 Task: Add Attachment from Trello to Card Card0000000102 in Board Board0000000026 in Workspace WS0000000009 in Trello. Add Cover Blue to Card Card0000000102 in Board Board0000000026 in Workspace WS0000000009 in Trello. Add "Copy Card To …" Button titled Button0000000102 to "bottom" of the list "To Do" to Card Card0000000102 in Board Board0000000026 in Workspace WS0000000009 in Trello. Add Description DS0000000102 to Card Card0000000102 in Board Board0000000026 in Workspace WS0000000009 in Trello. Add Comment CM0000000102 to Card Card0000000102 in Board Board0000000026 in Workspace WS0000000009 in Trello
Action: Mouse moved to (401, 401)
Screenshot: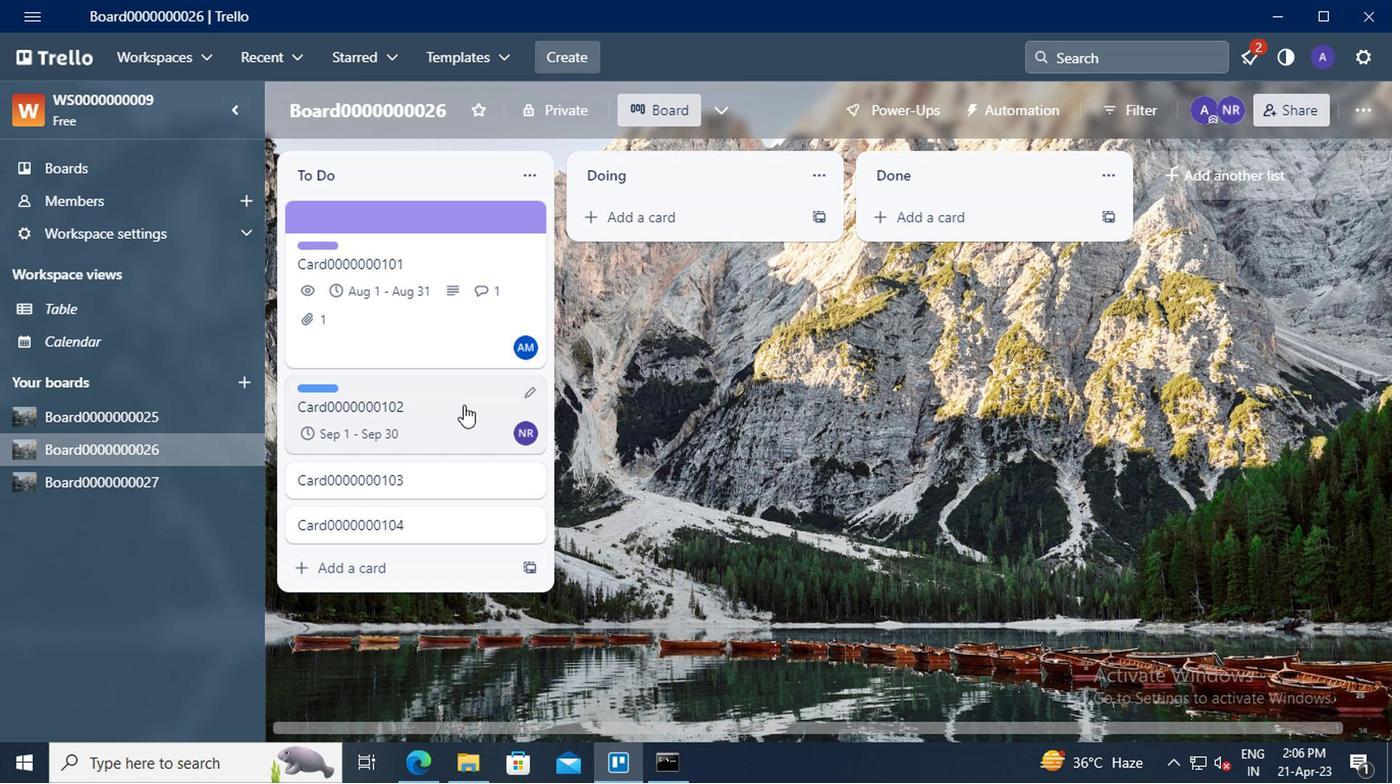 
Action: Mouse pressed left at (401, 401)
Screenshot: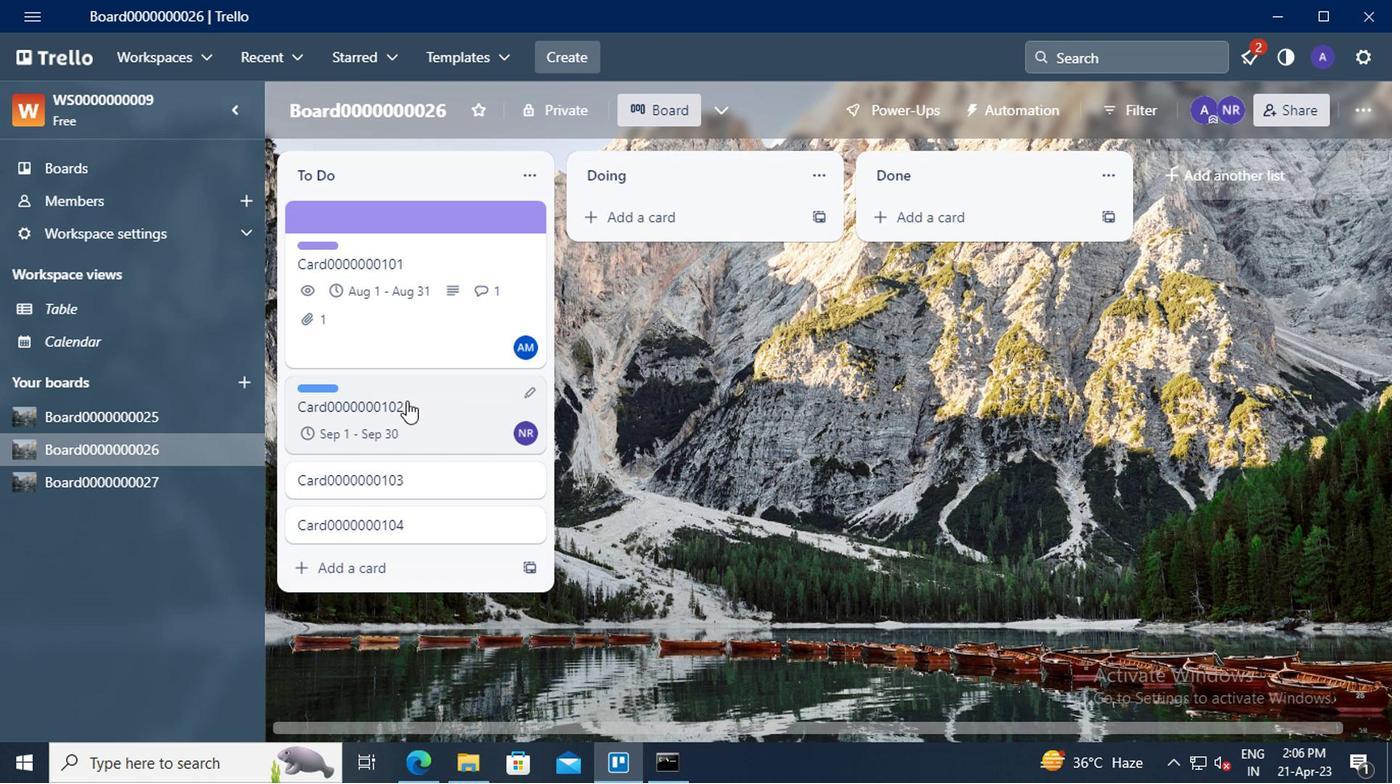 
Action: Mouse moved to (938, 430)
Screenshot: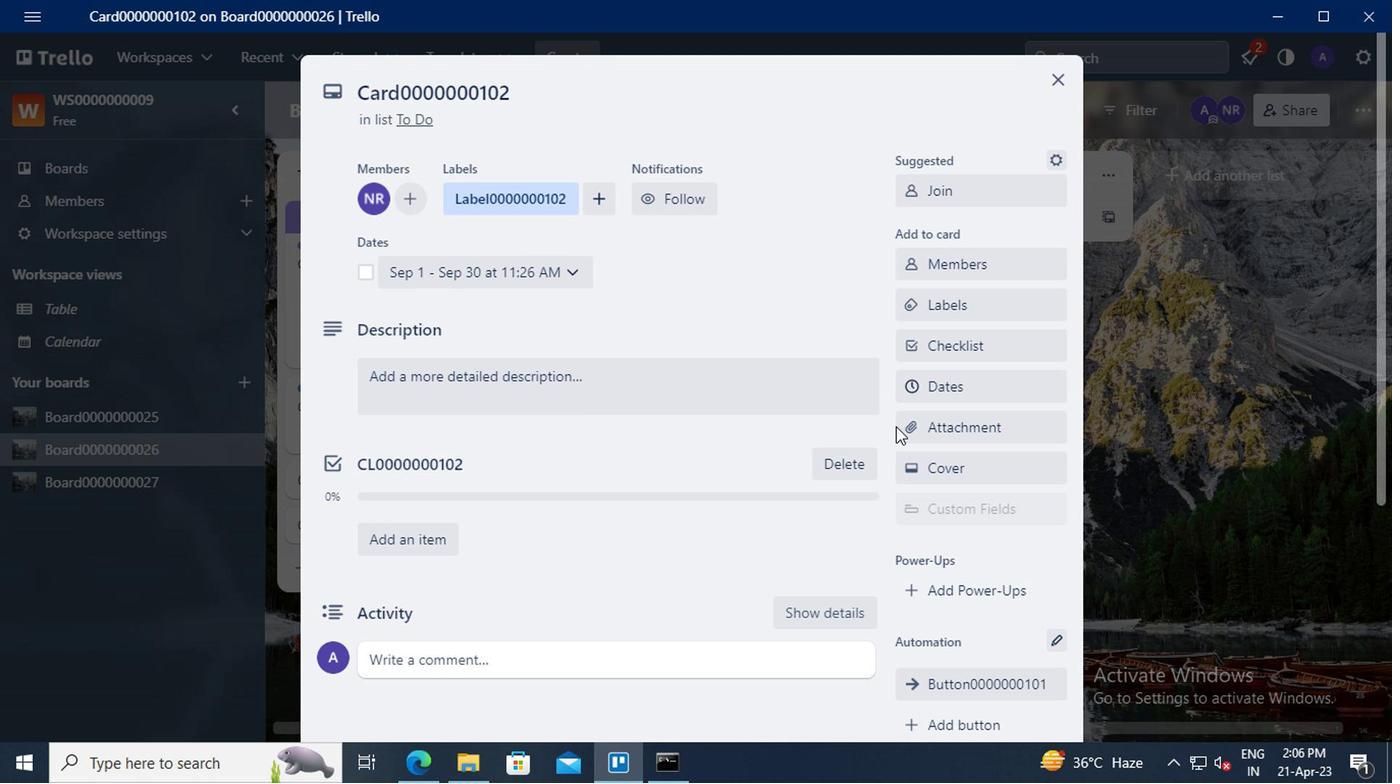 
Action: Mouse pressed left at (938, 430)
Screenshot: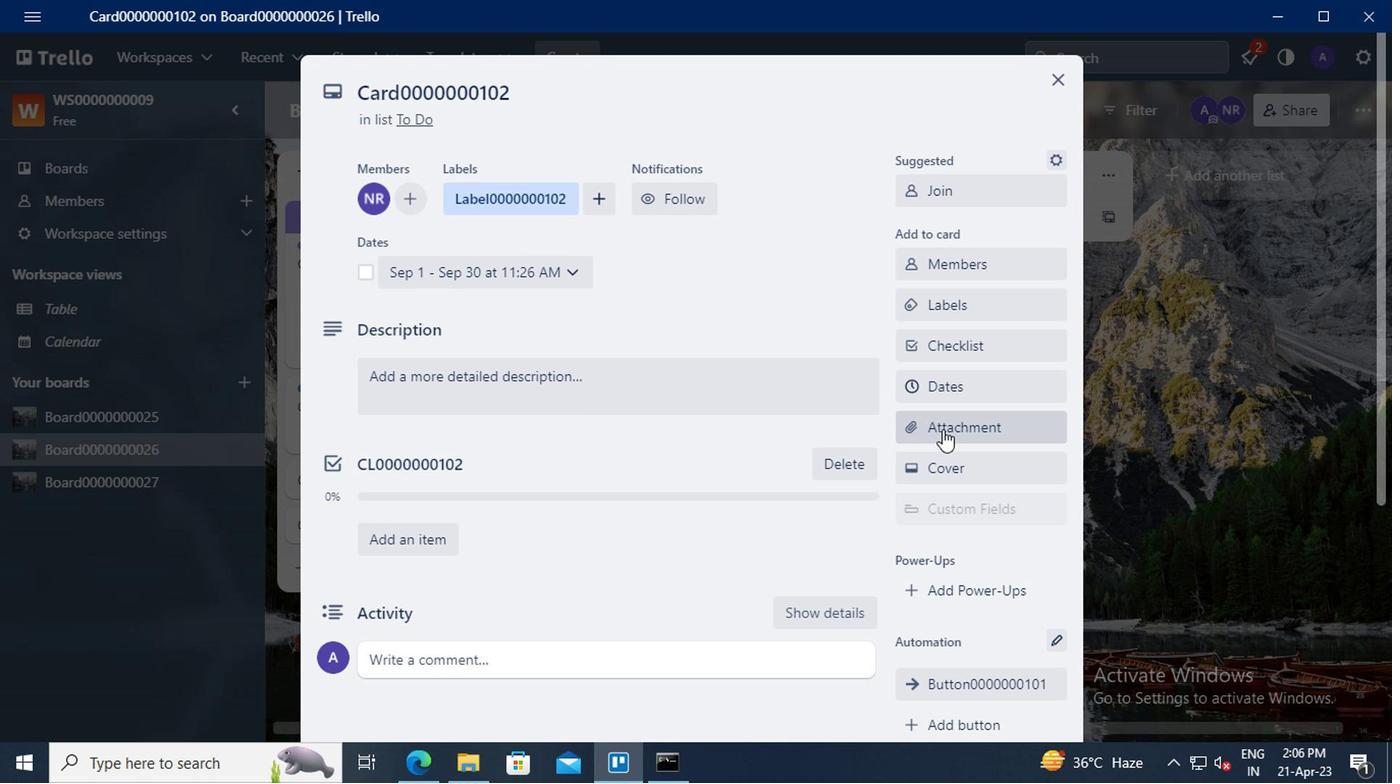 
Action: Mouse moved to (946, 216)
Screenshot: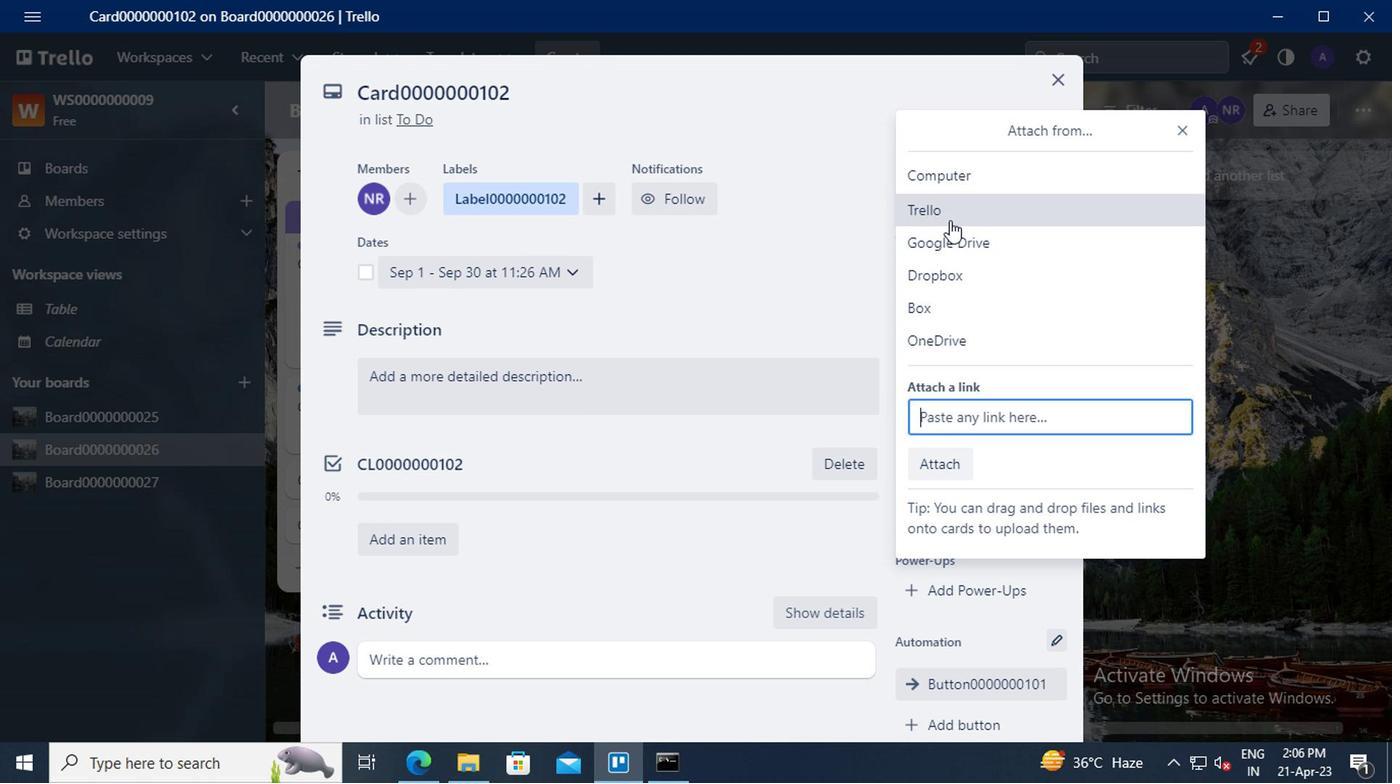 
Action: Mouse pressed left at (946, 216)
Screenshot: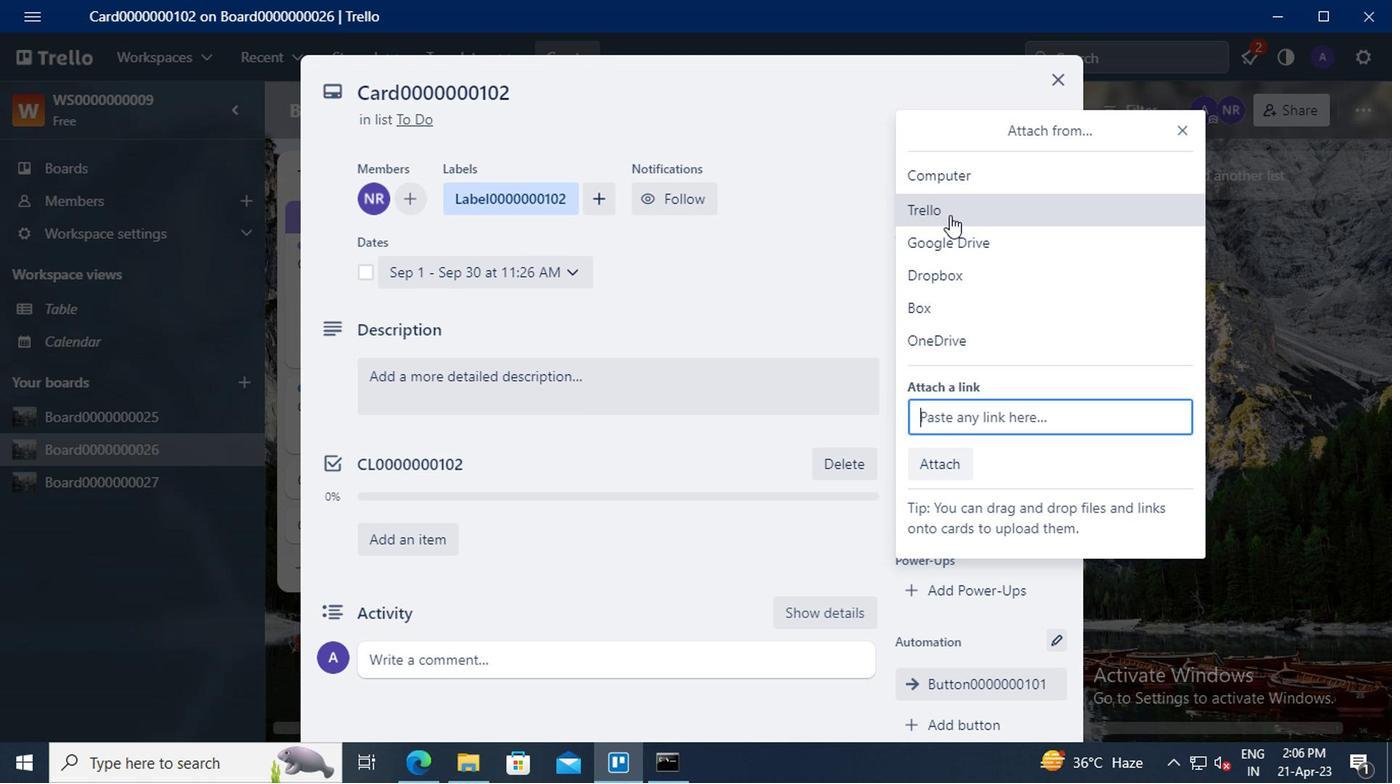 
Action: Mouse moved to (956, 261)
Screenshot: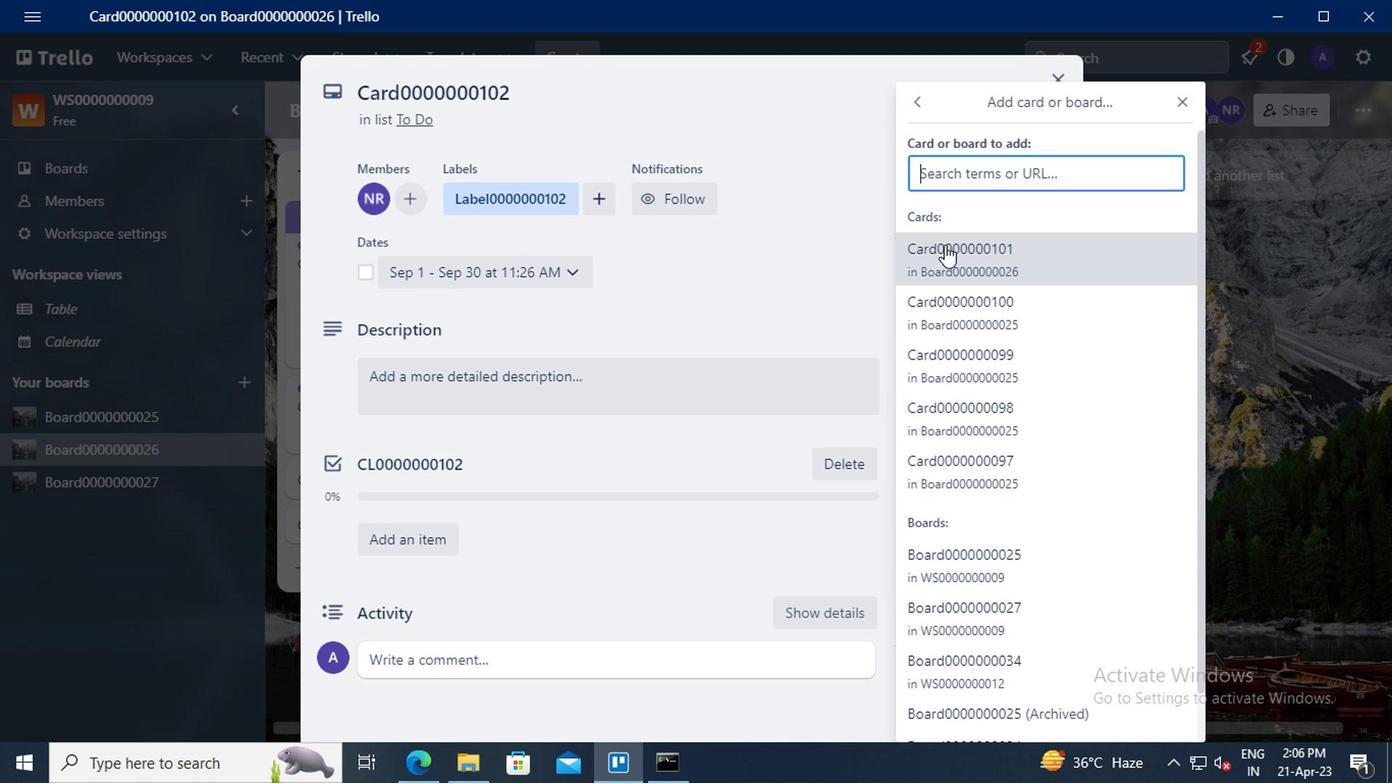 
Action: Mouse pressed left at (956, 261)
Screenshot: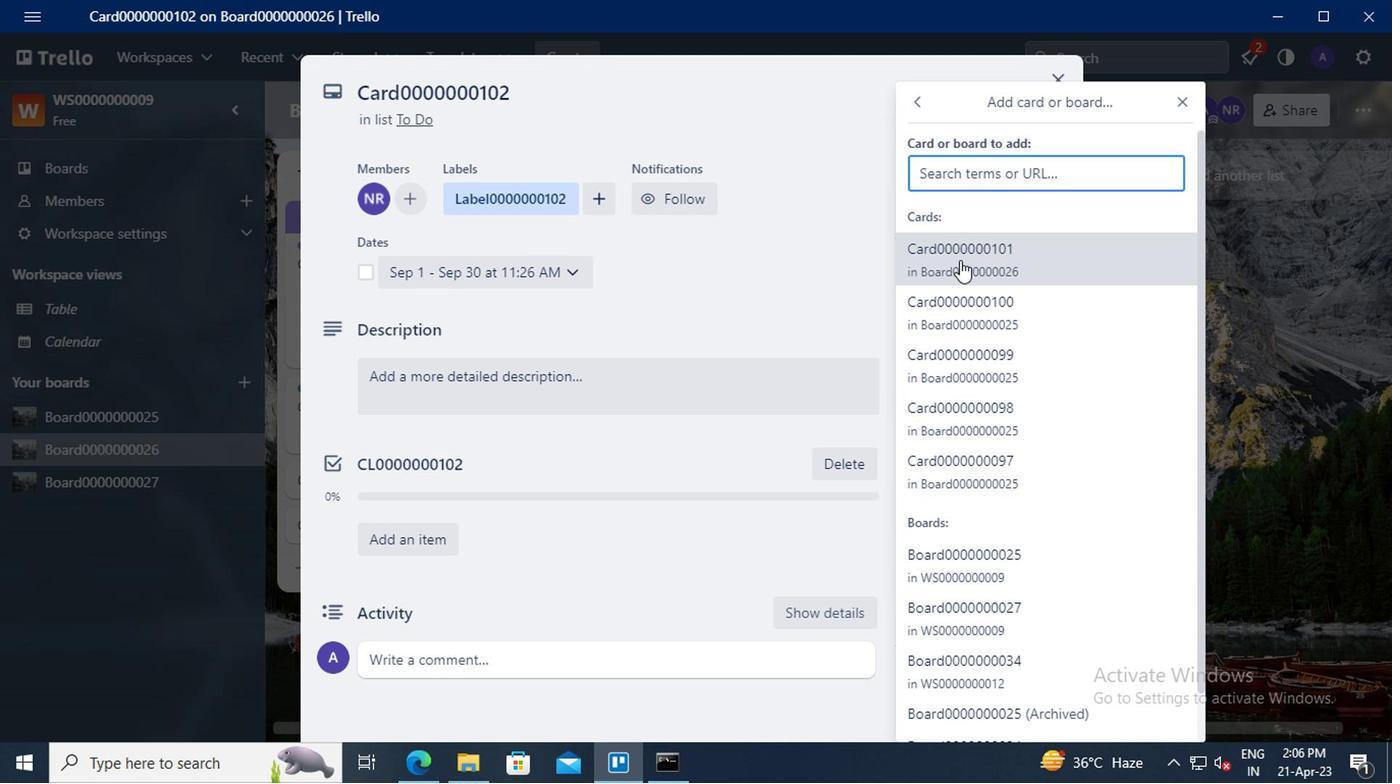 
Action: Mouse moved to (959, 468)
Screenshot: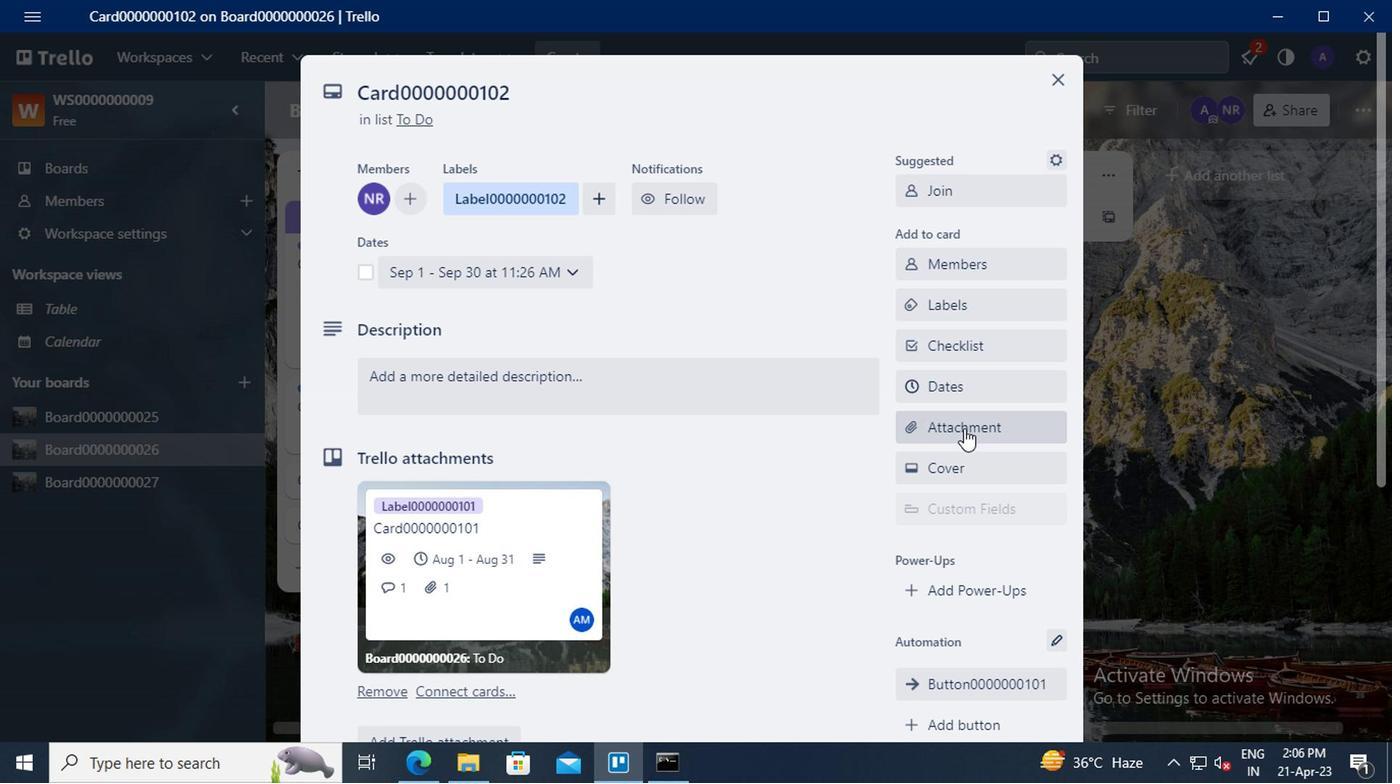 
Action: Mouse pressed left at (959, 468)
Screenshot: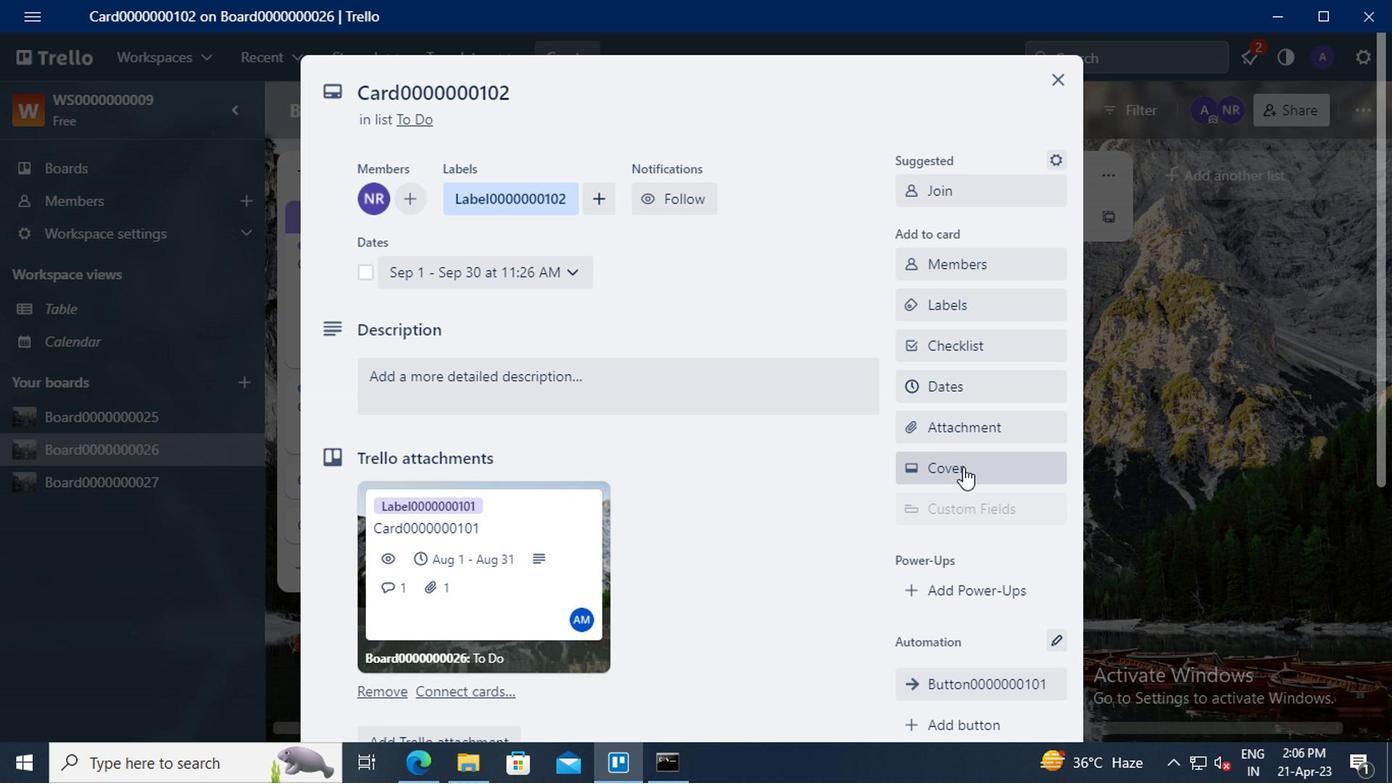 
Action: Mouse moved to (936, 388)
Screenshot: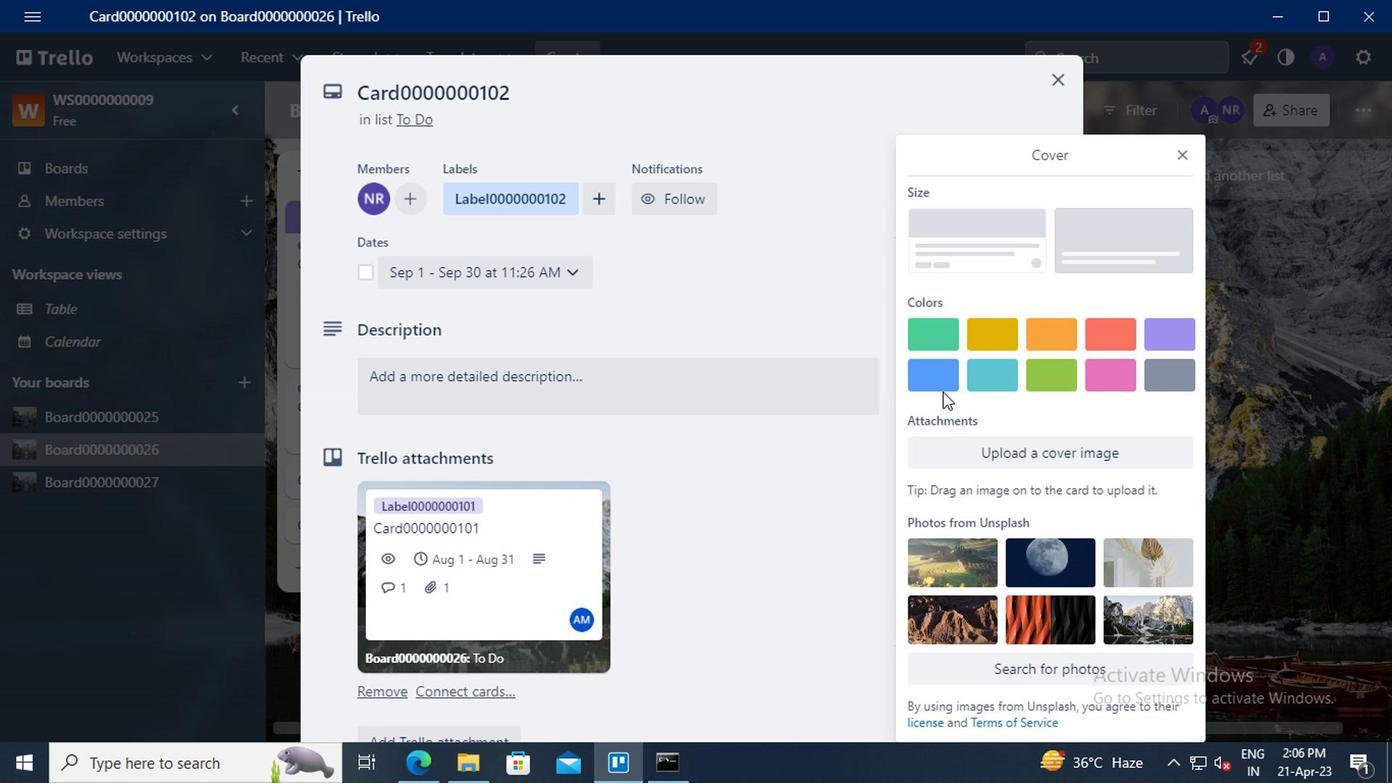 
Action: Mouse pressed left at (936, 388)
Screenshot: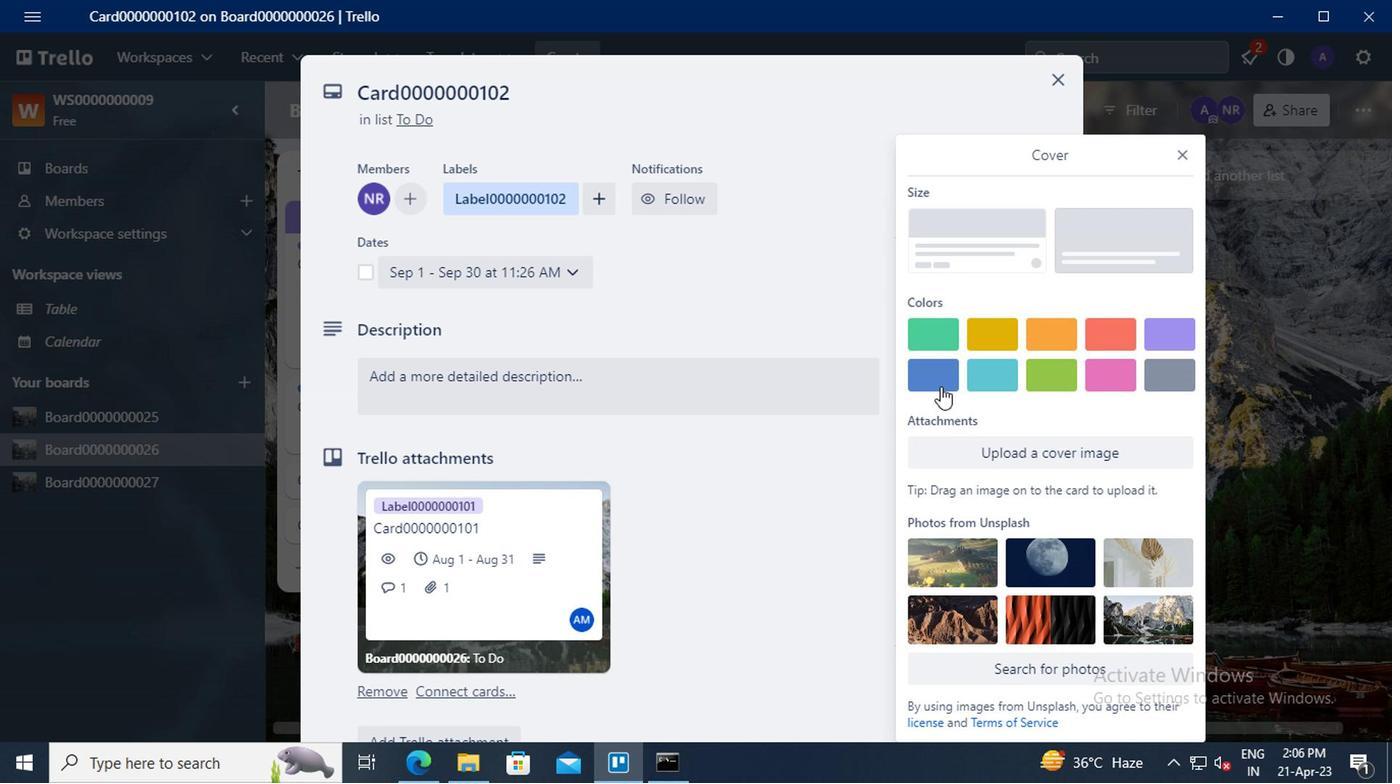 
Action: Mouse moved to (1179, 118)
Screenshot: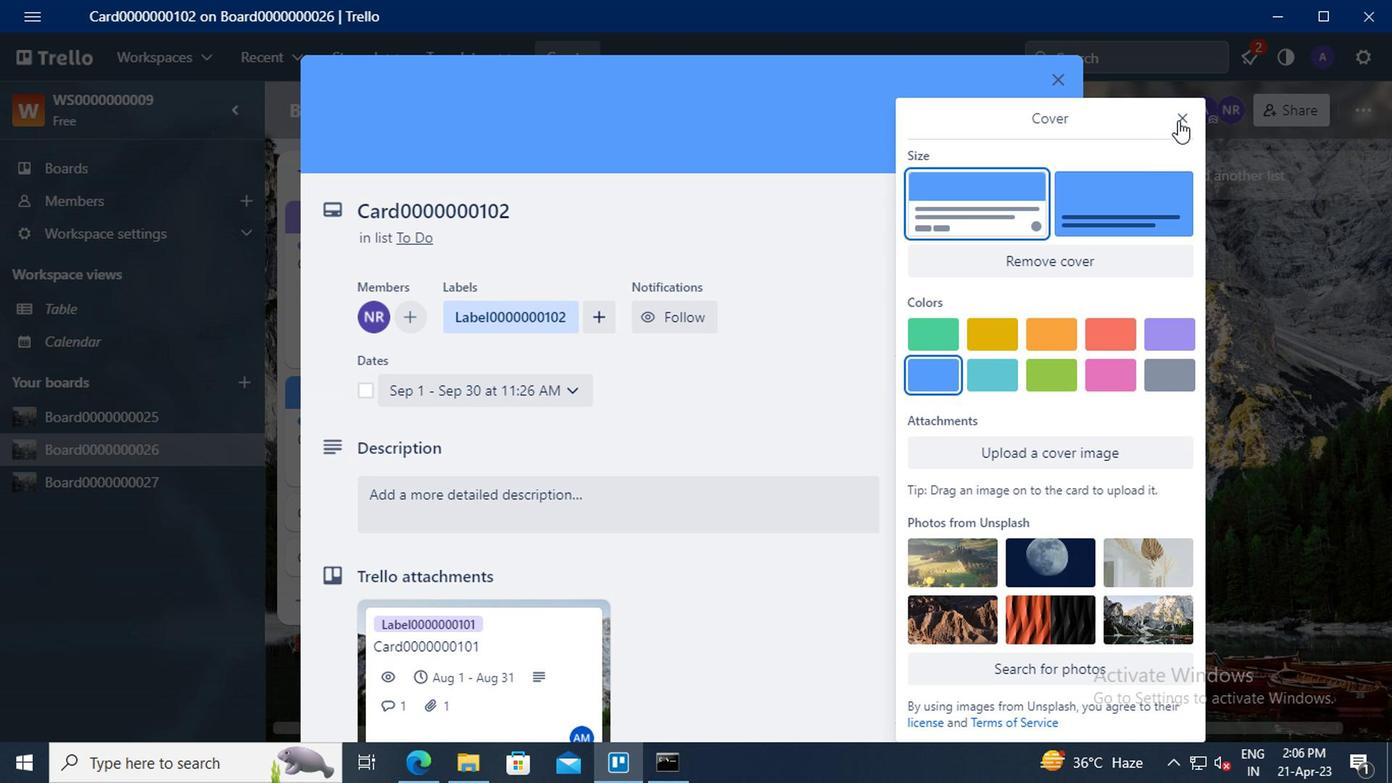 
Action: Mouse pressed left at (1179, 118)
Screenshot: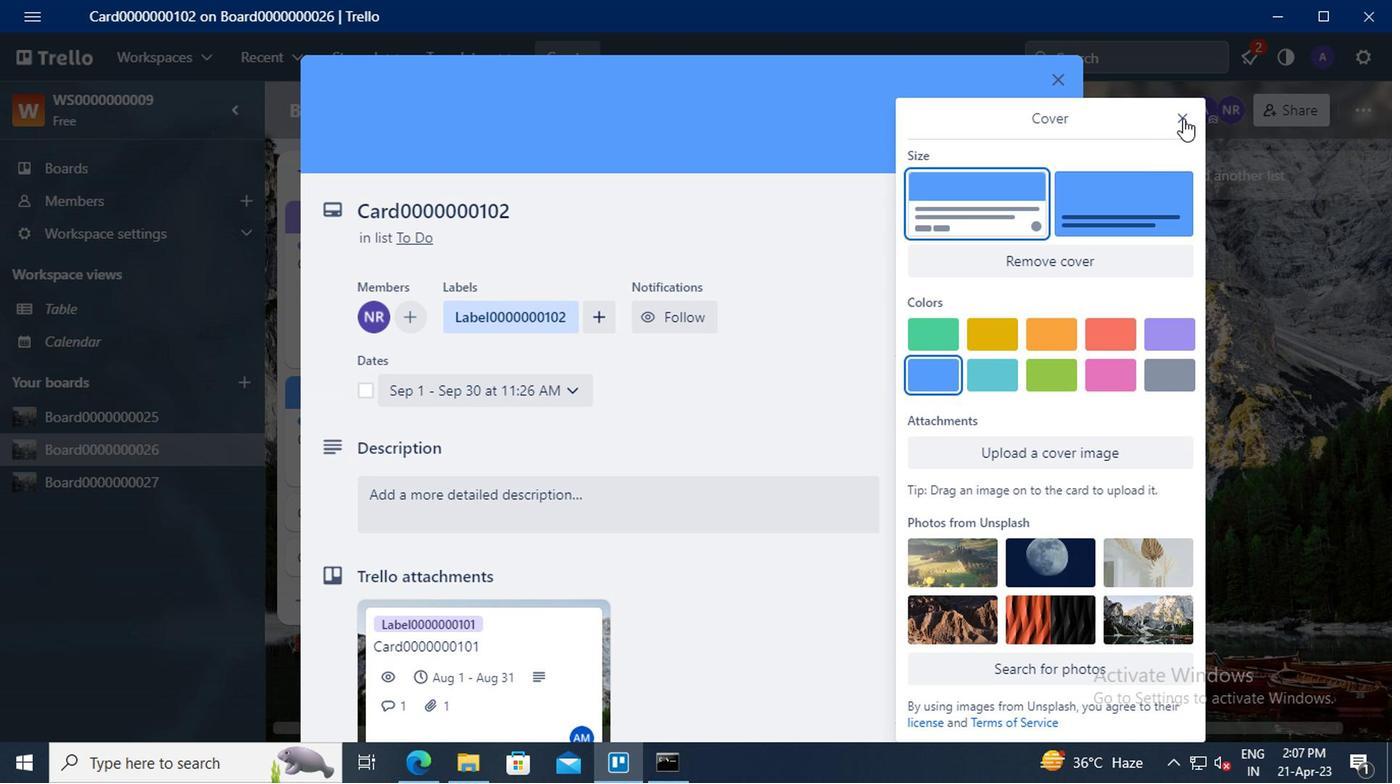 
Action: Mouse moved to (985, 314)
Screenshot: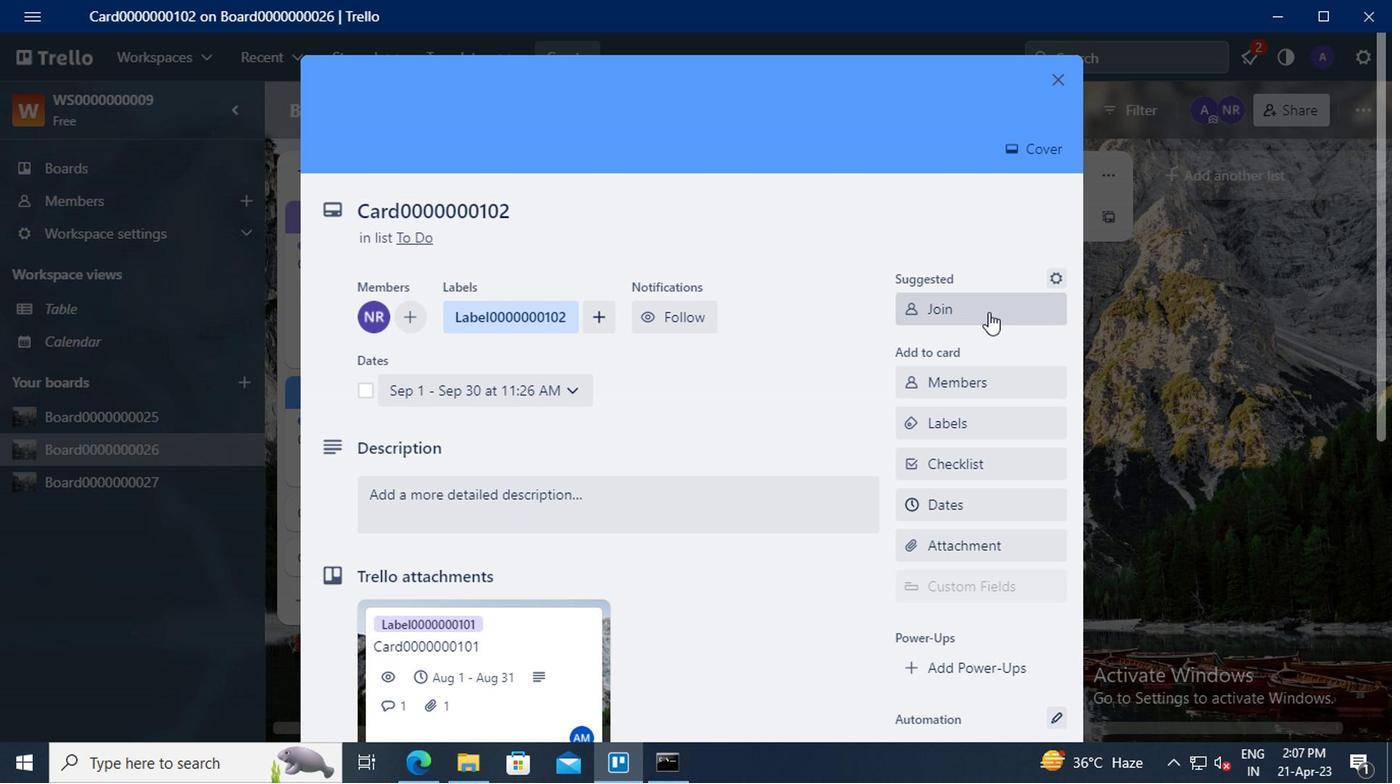
Action: Mouse scrolled (985, 313) with delta (0, 0)
Screenshot: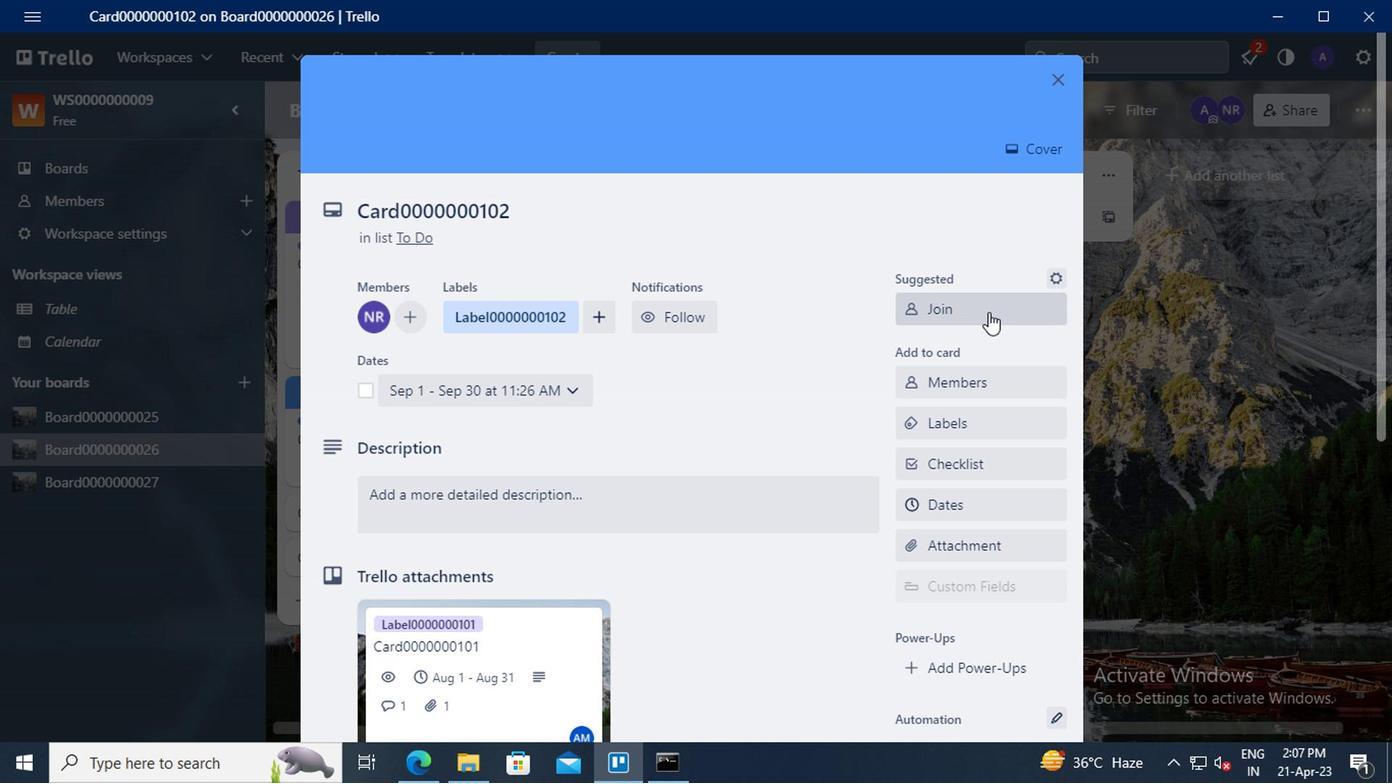 
Action: Mouse scrolled (985, 313) with delta (0, 0)
Screenshot: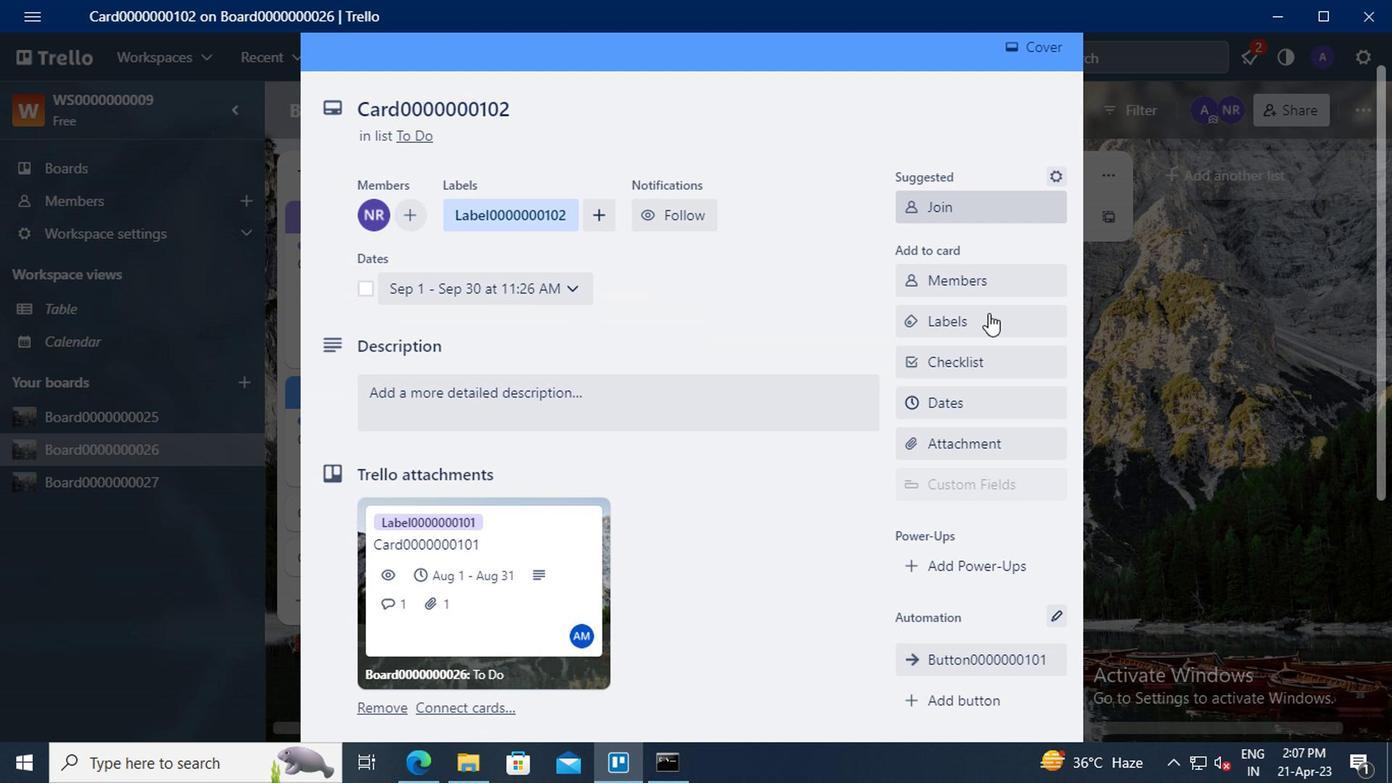
Action: Mouse scrolled (985, 313) with delta (0, 0)
Screenshot: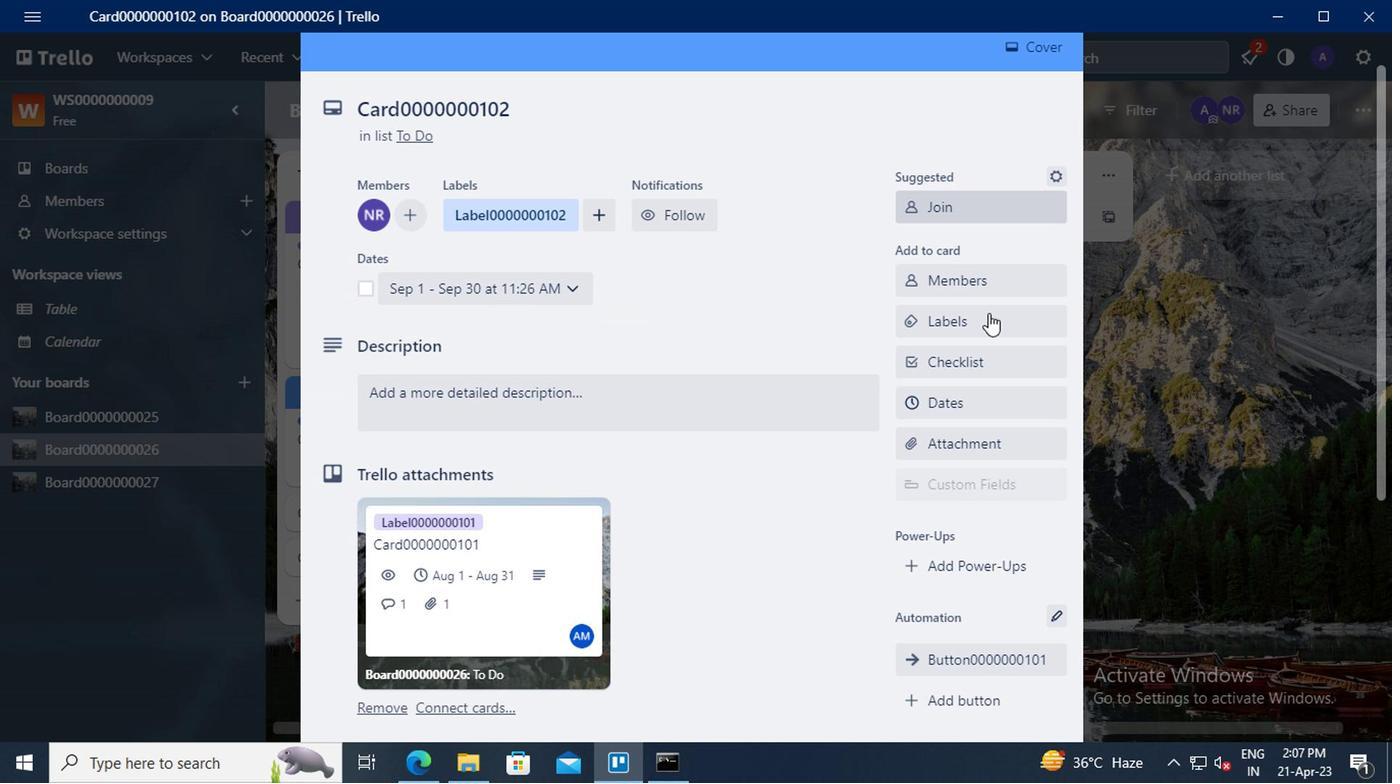 
Action: Mouse moved to (963, 498)
Screenshot: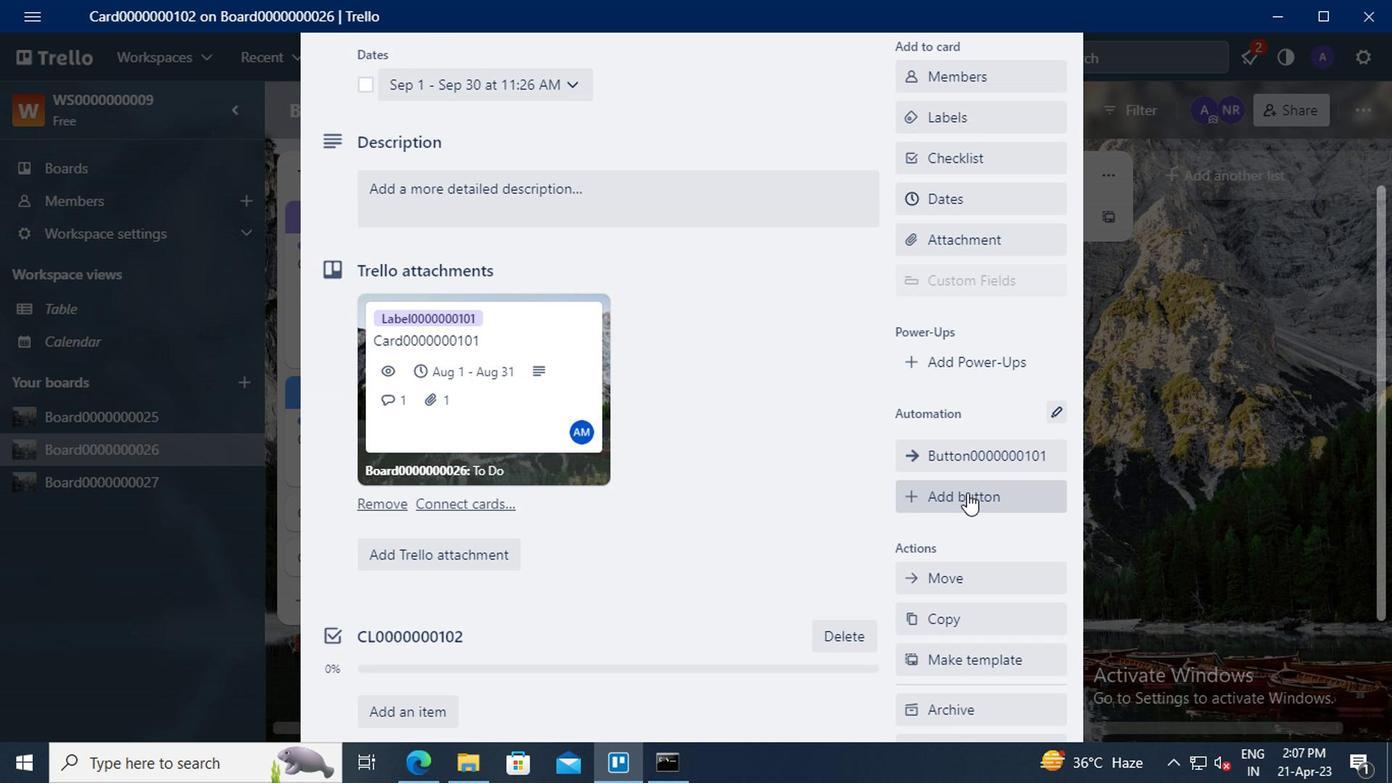 
Action: Mouse pressed left at (963, 498)
Screenshot: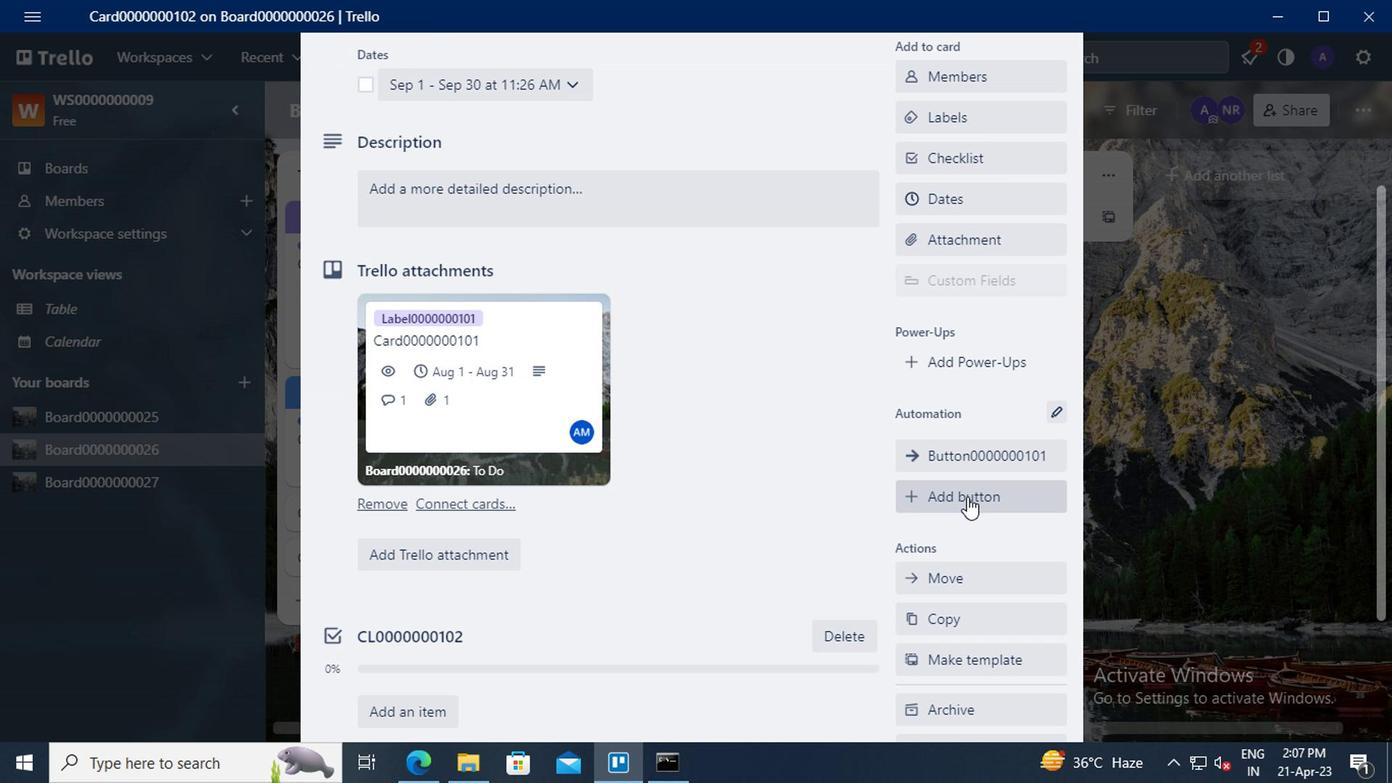 
Action: Mouse moved to (974, 241)
Screenshot: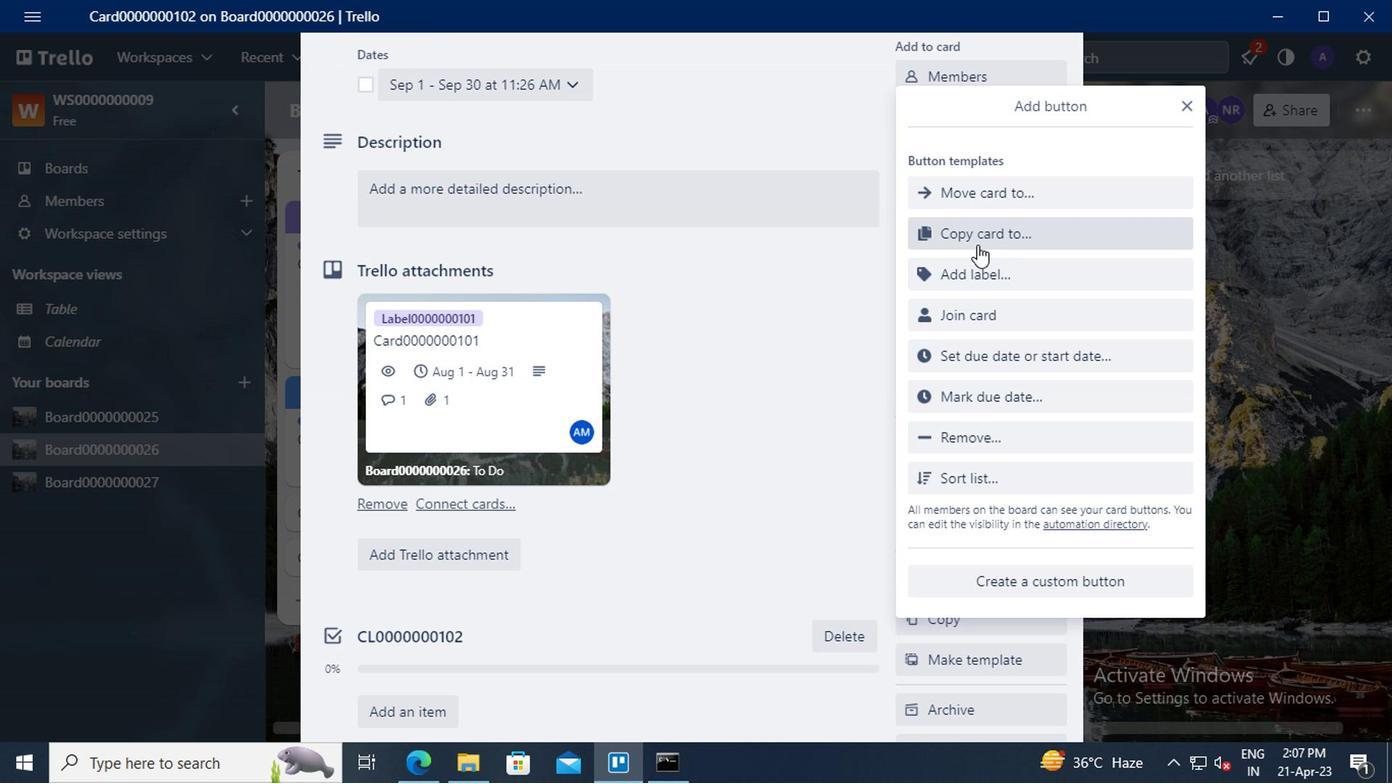 
Action: Mouse pressed left at (974, 241)
Screenshot: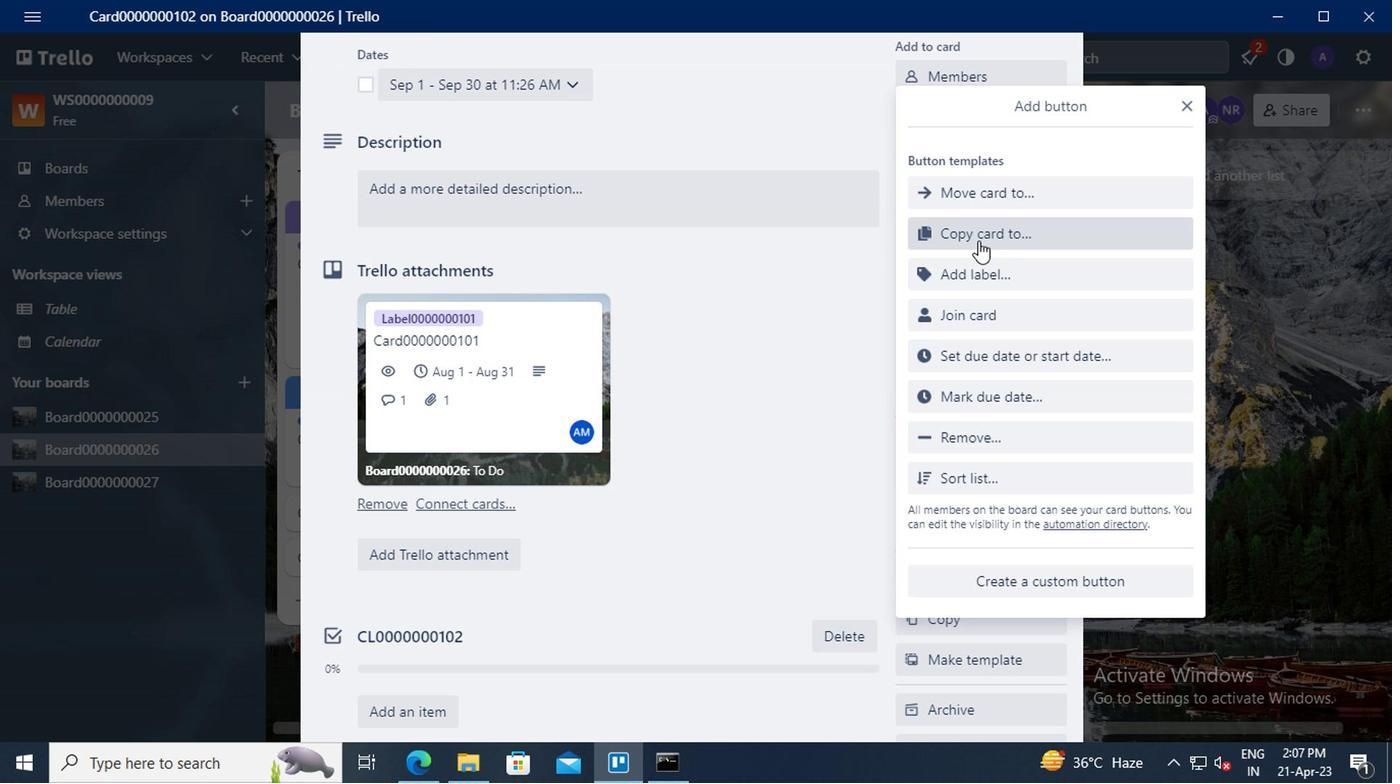 
Action: Mouse moved to (986, 195)
Screenshot: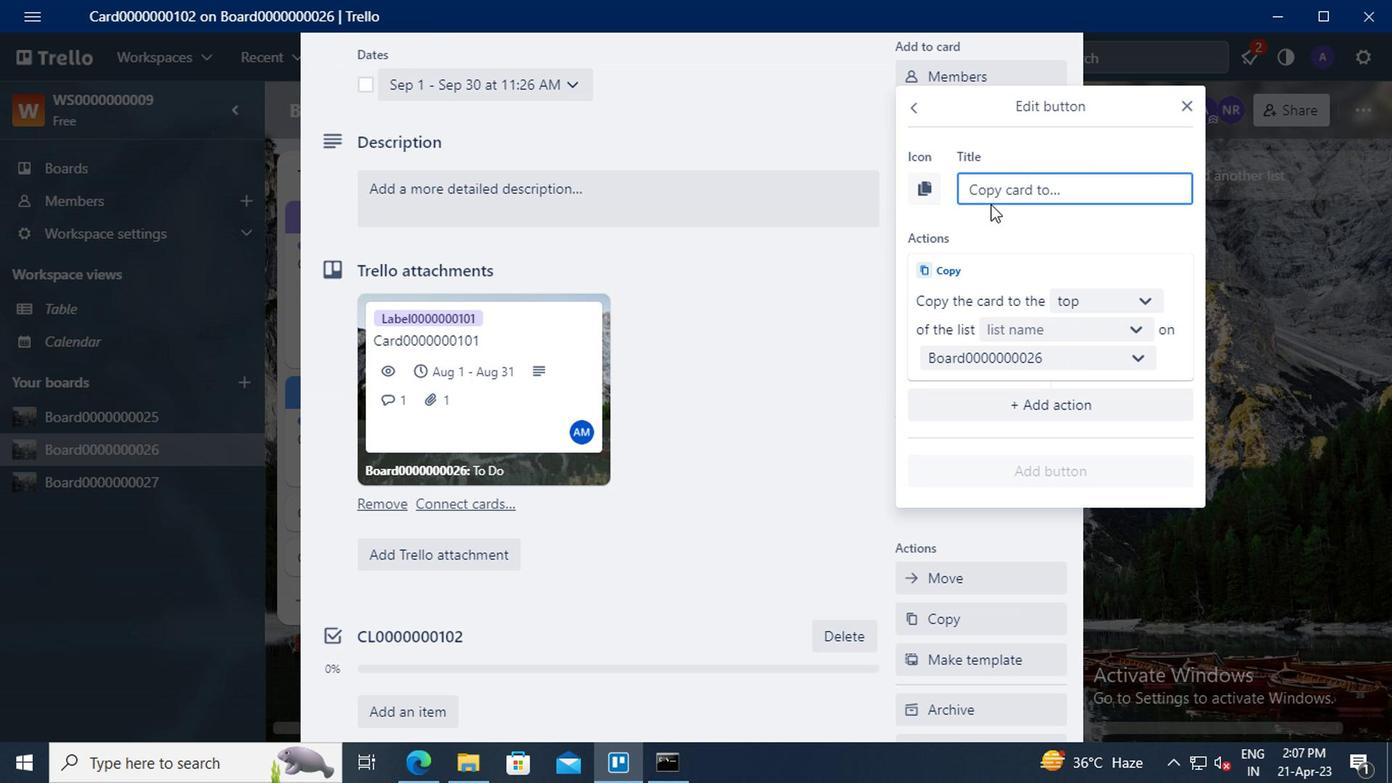 
Action: Mouse pressed left at (986, 195)
Screenshot: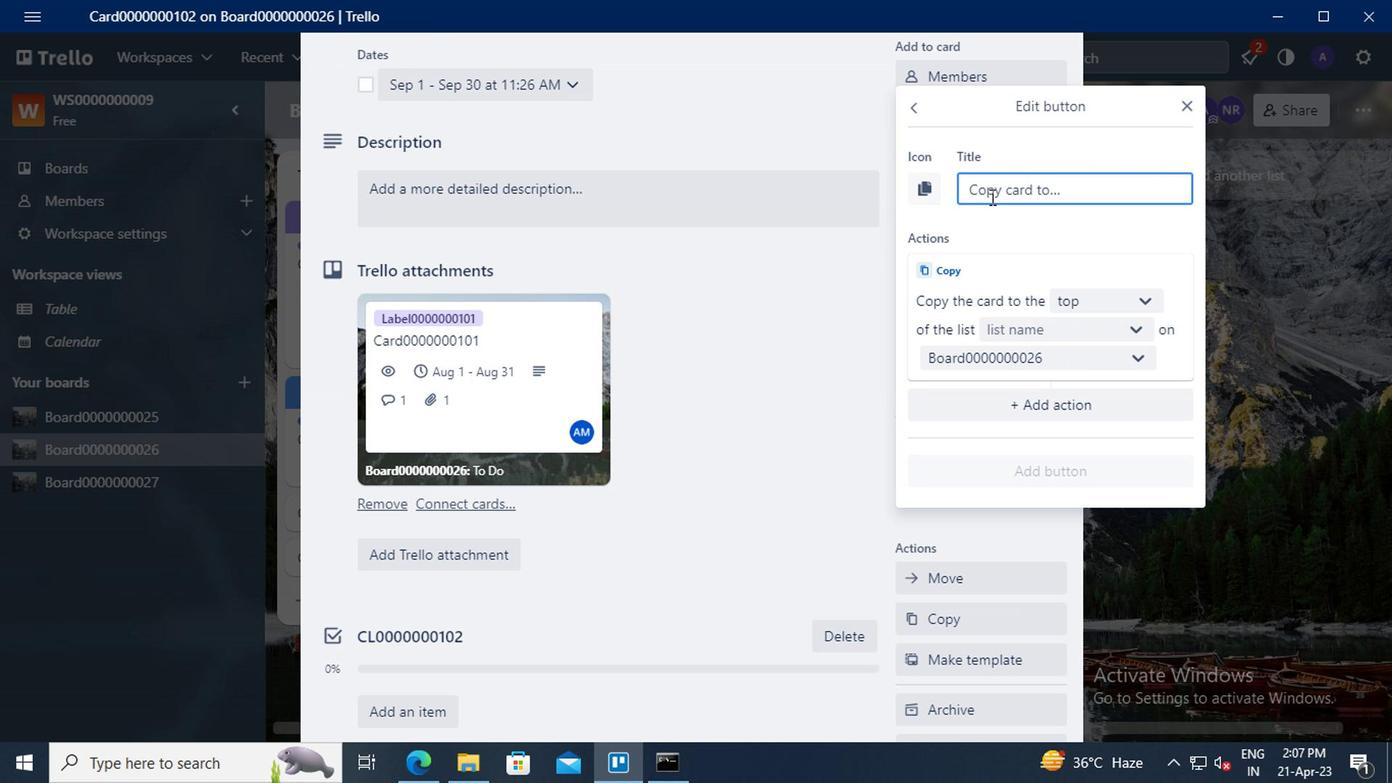 
Action: Mouse moved to (930, 226)
Screenshot: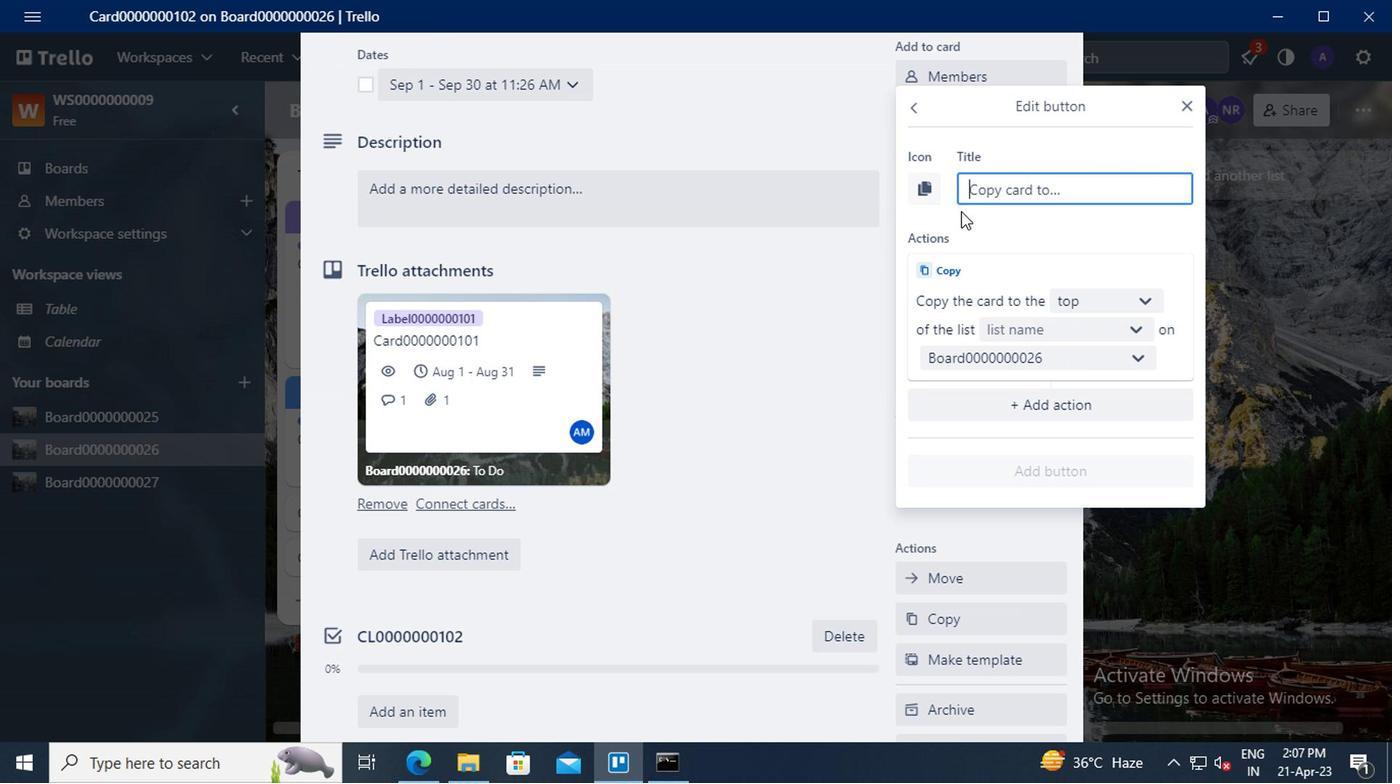 
Action: Key pressed <Key.shift>BUTTON0000000102
Screenshot: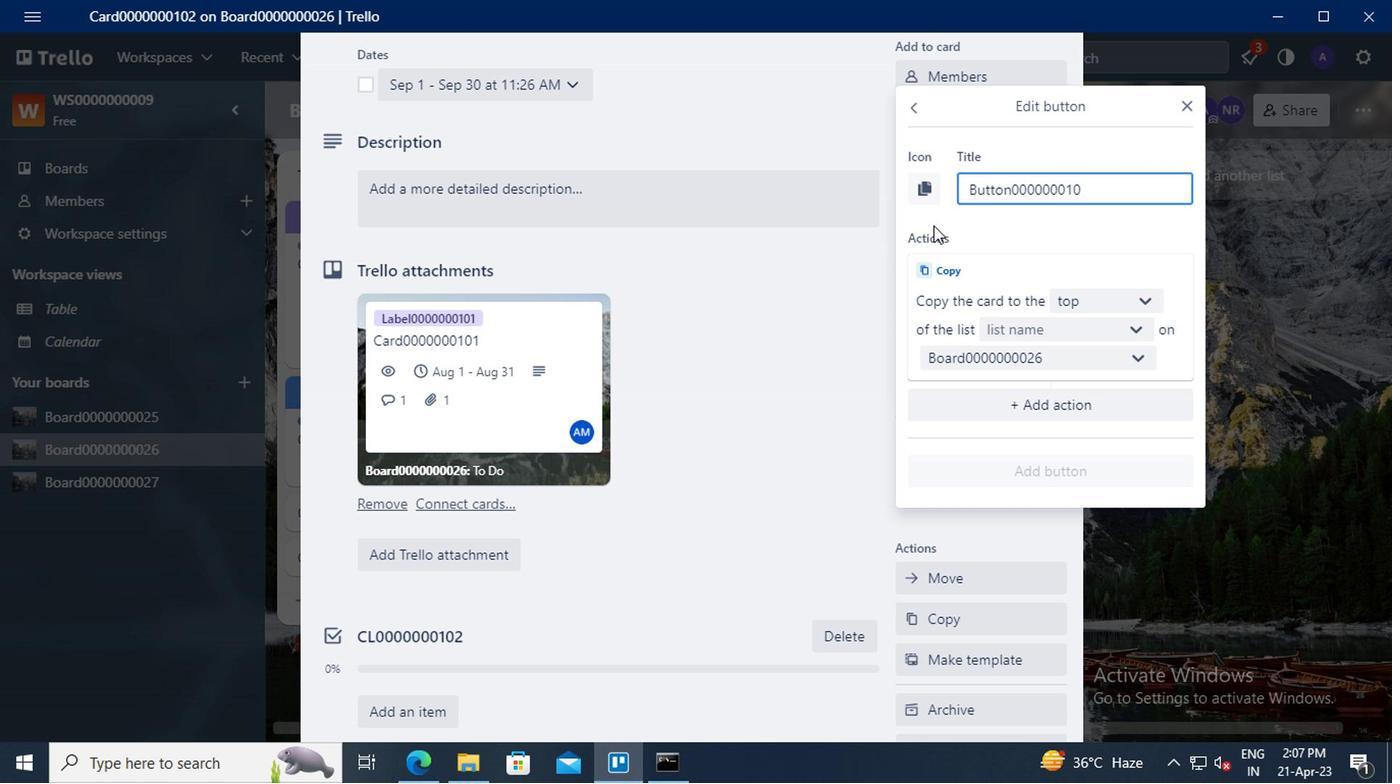 
Action: Mouse moved to (1073, 301)
Screenshot: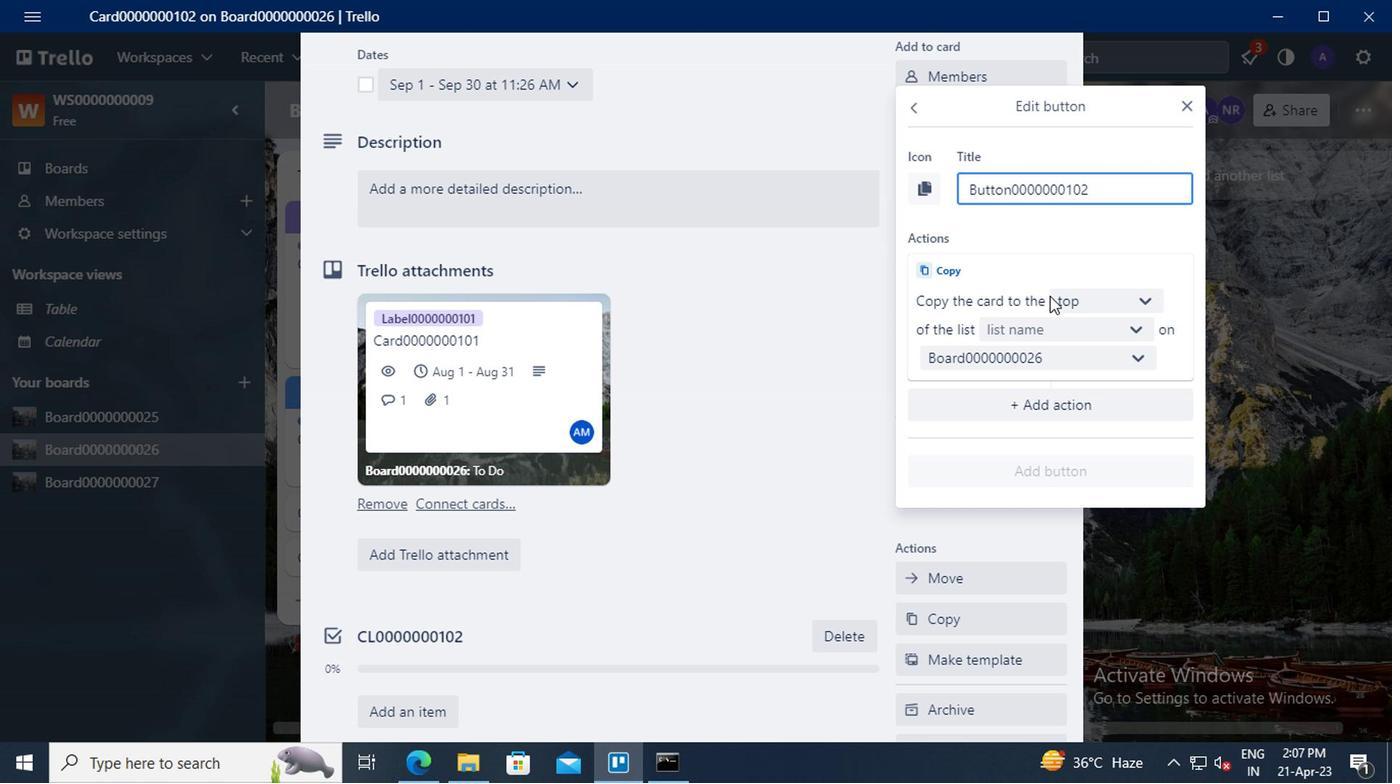 
Action: Mouse pressed left at (1073, 301)
Screenshot: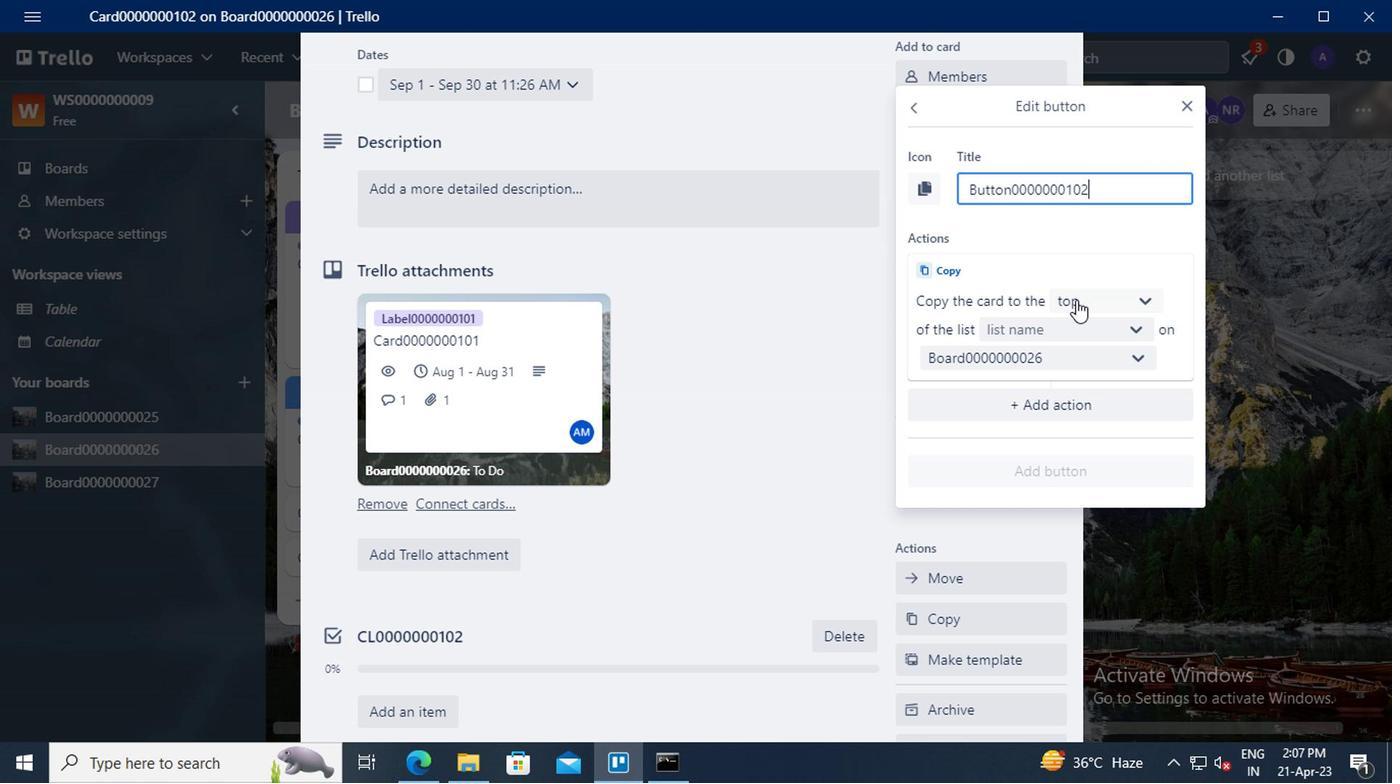 
Action: Mouse moved to (1075, 381)
Screenshot: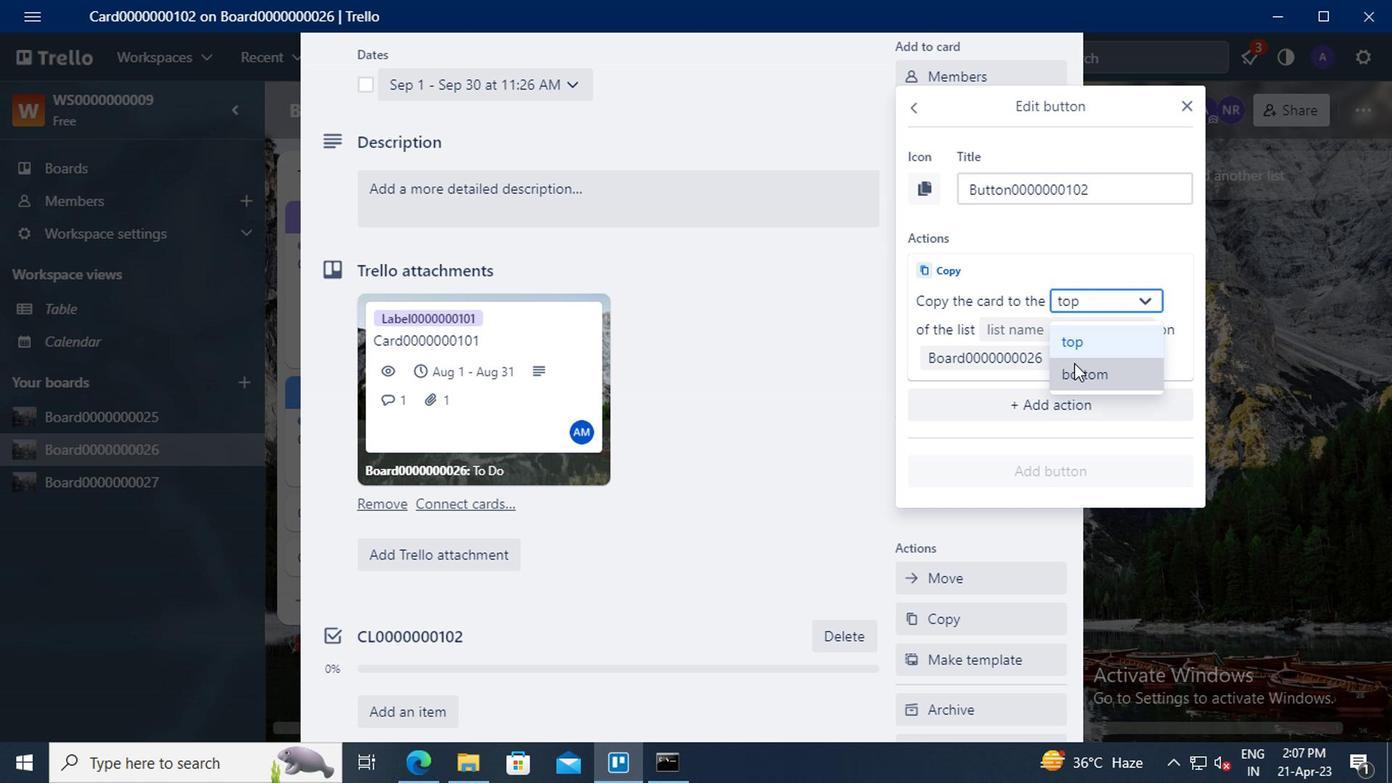 
Action: Mouse pressed left at (1075, 381)
Screenshot: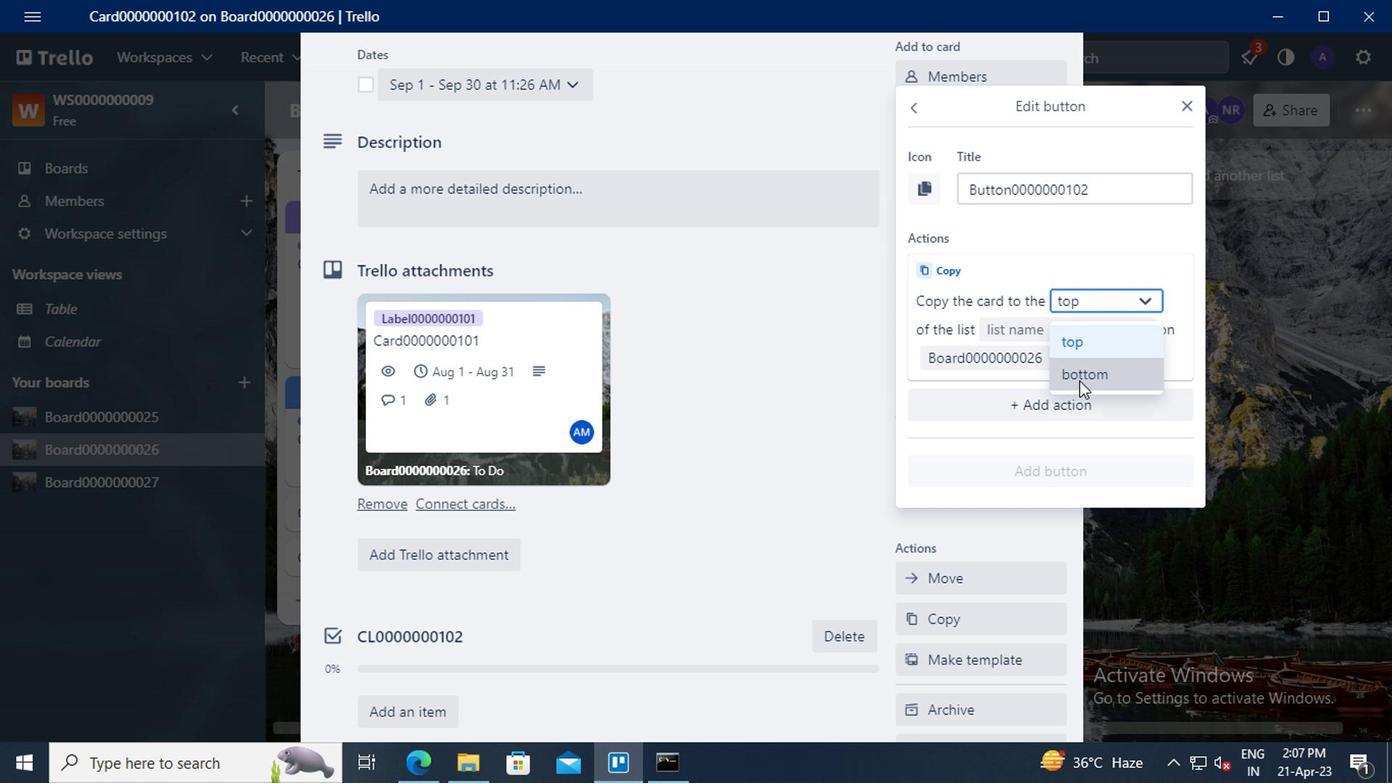 
Action: Mouse moved to (1043, 331)
Screenshot: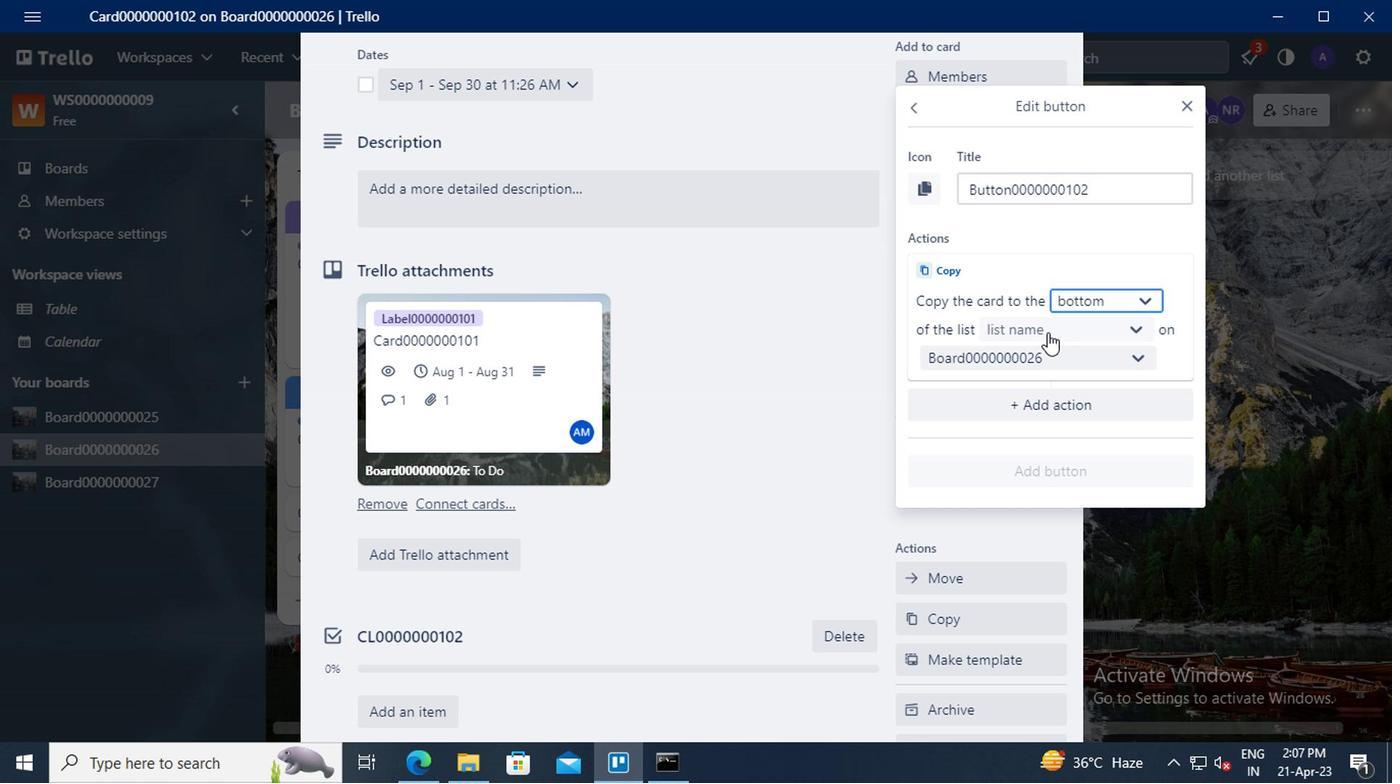 
Action: Mouse pressed left at (1043, 331)
Screenshot: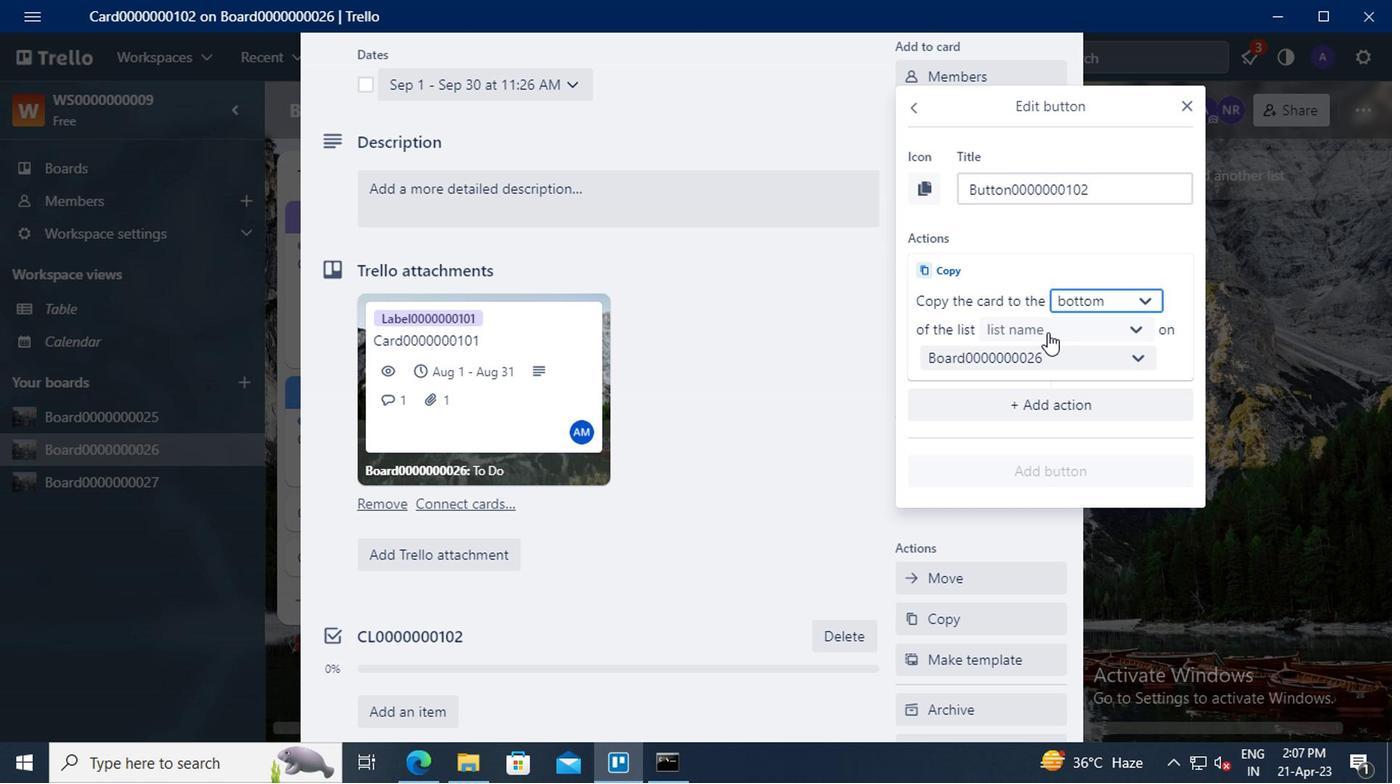 
Action: Mouse moved to (1036, 367)
Screenshot: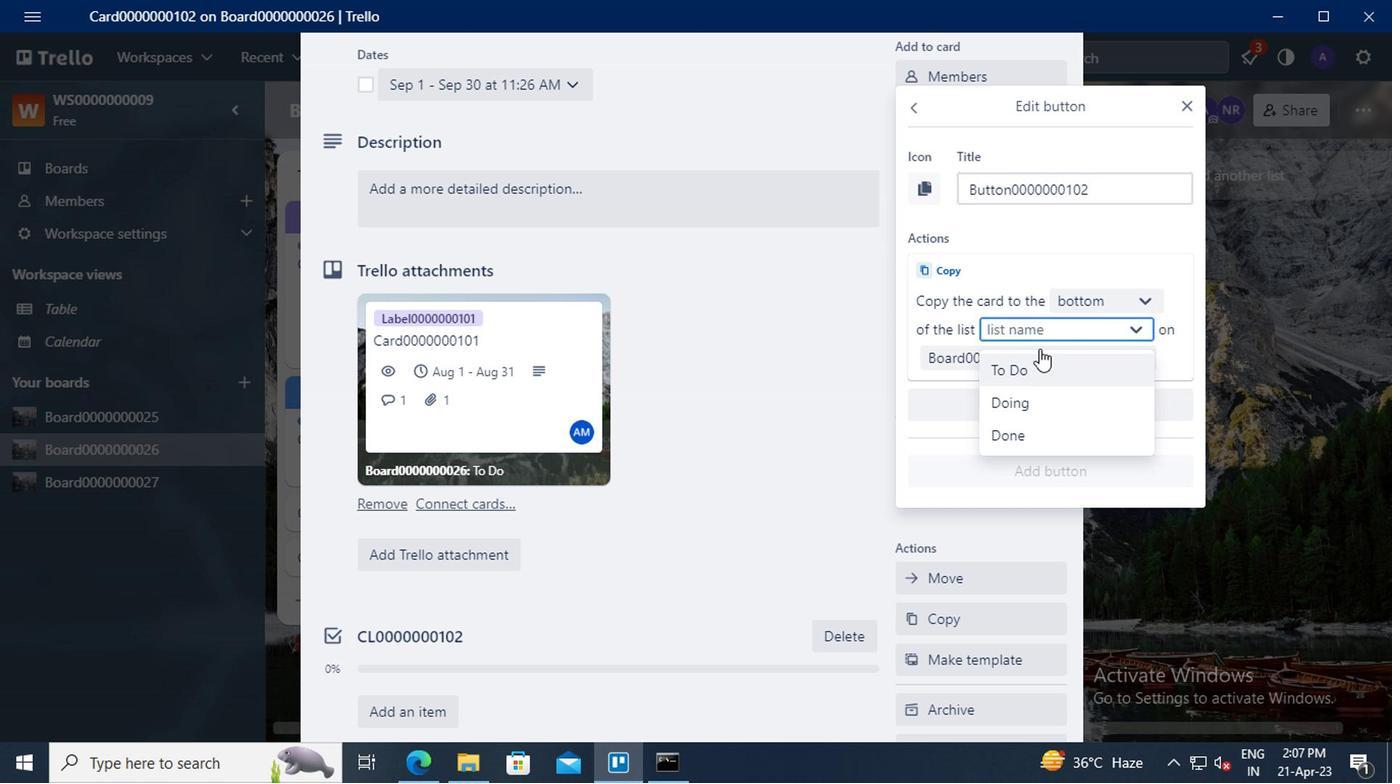 
Action: Mouse pressed left at (1036, 367)
Screenshot: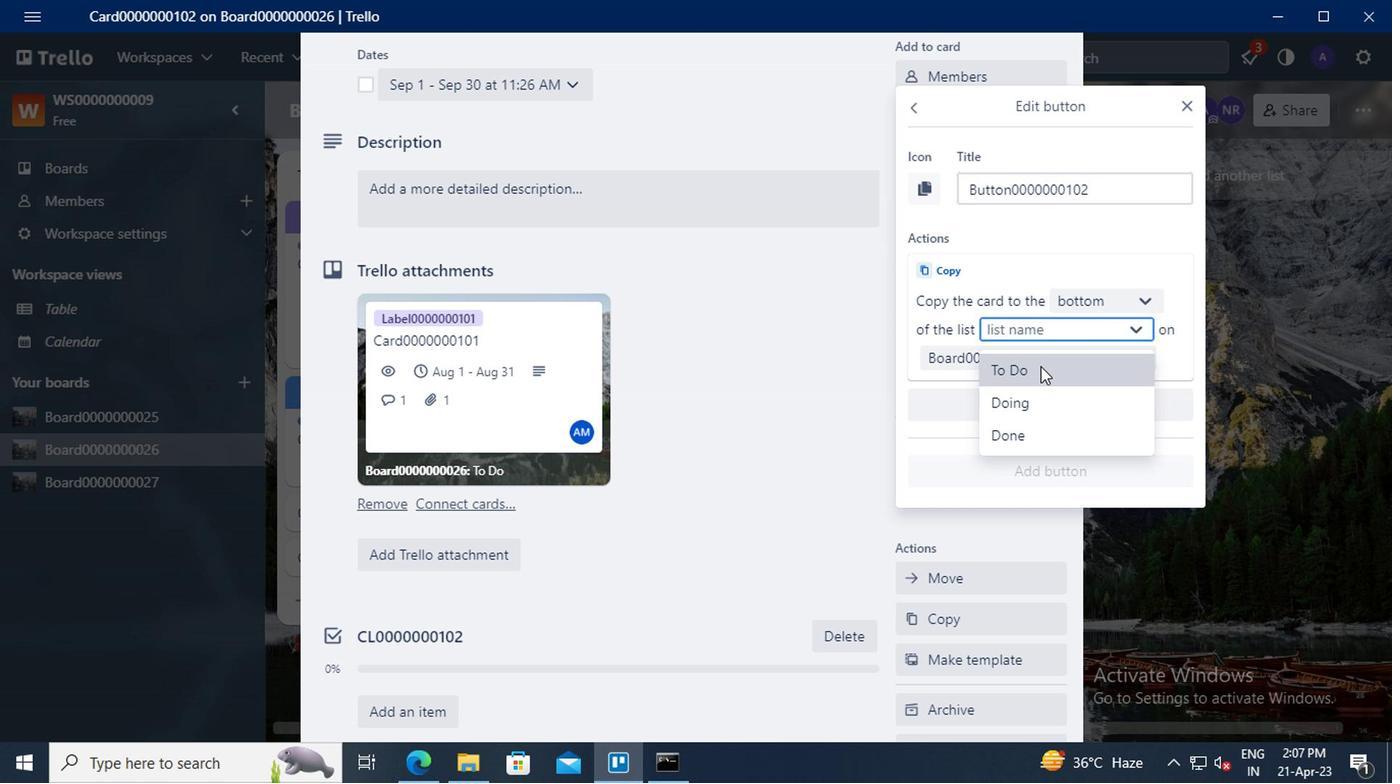 
Action: Mouse moved to (1048, 470)
Screenshot: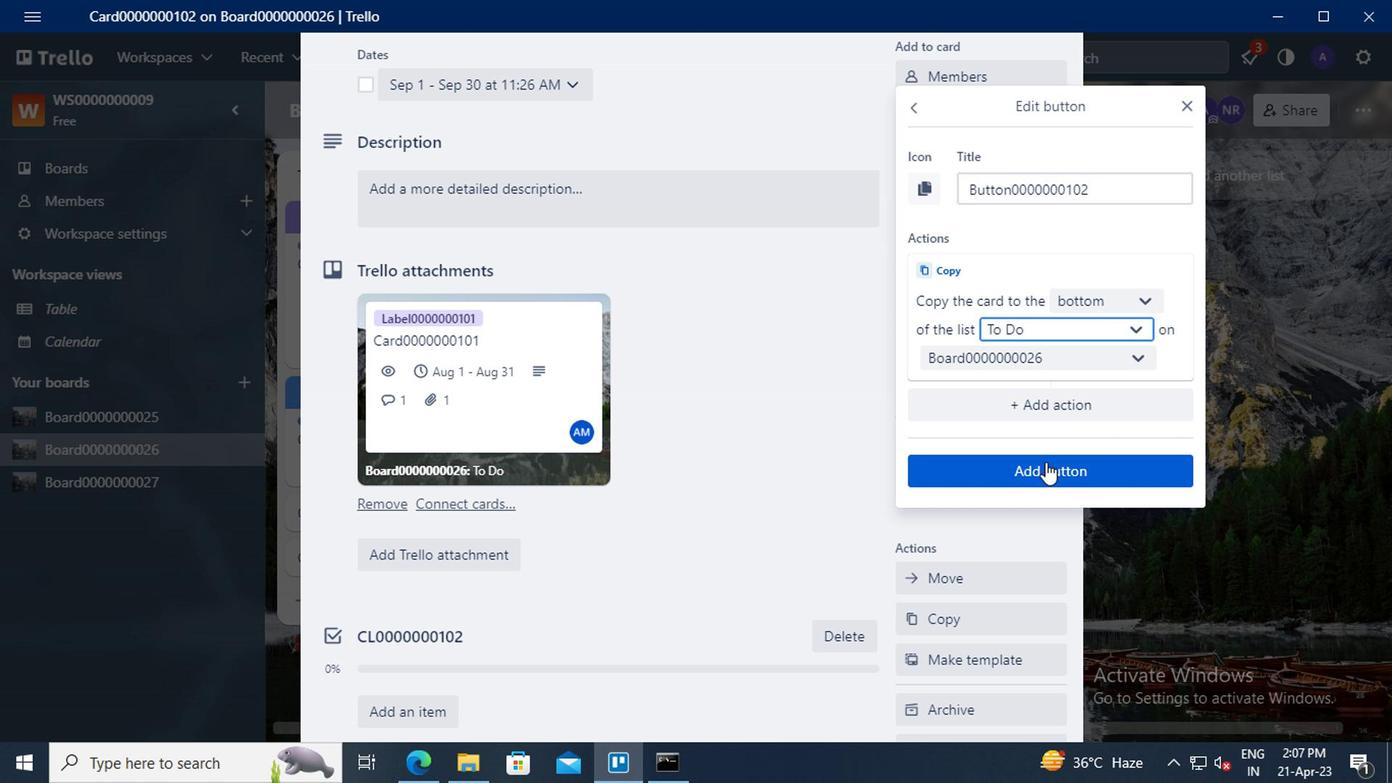 
Action: Mouse pressed left at (1048, 470)
Screenshot: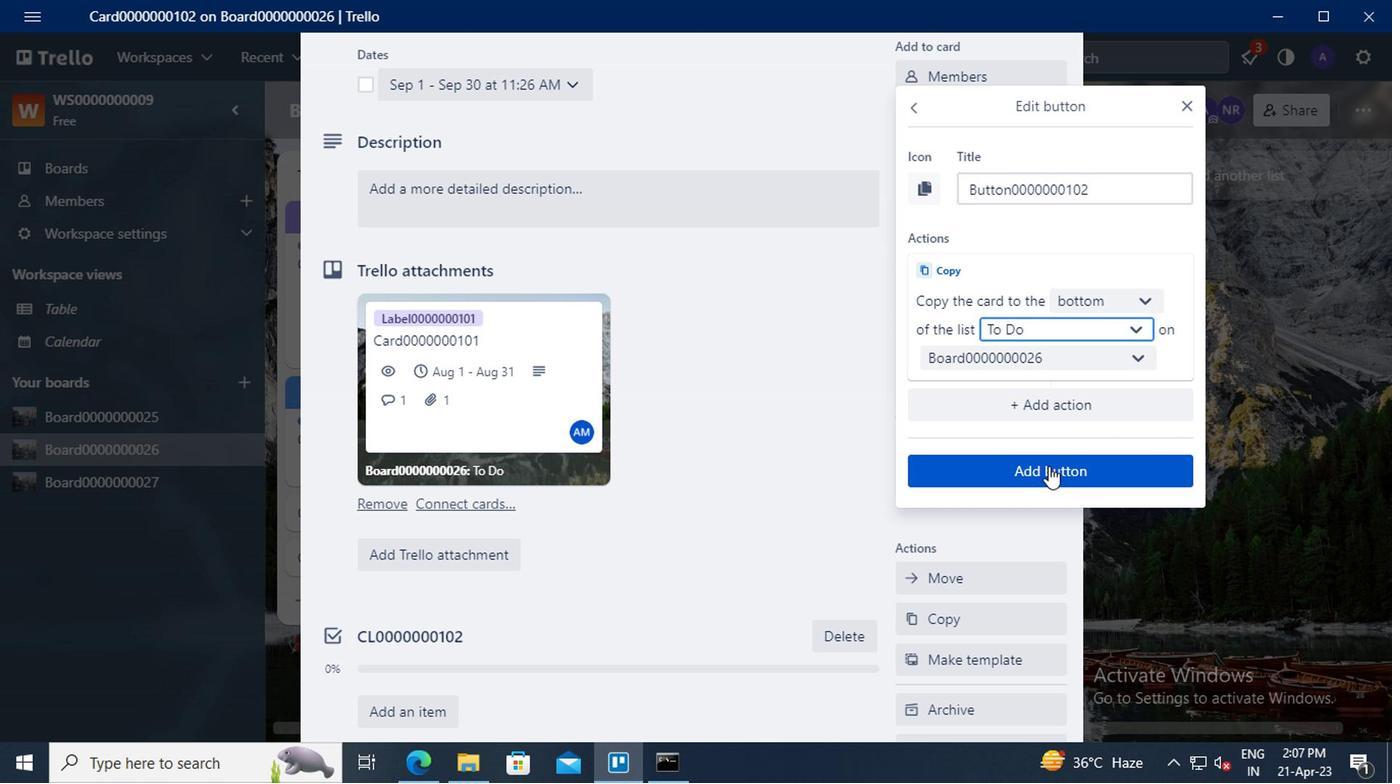 
Action: Mouse moved to (700, 388)
Screenshot: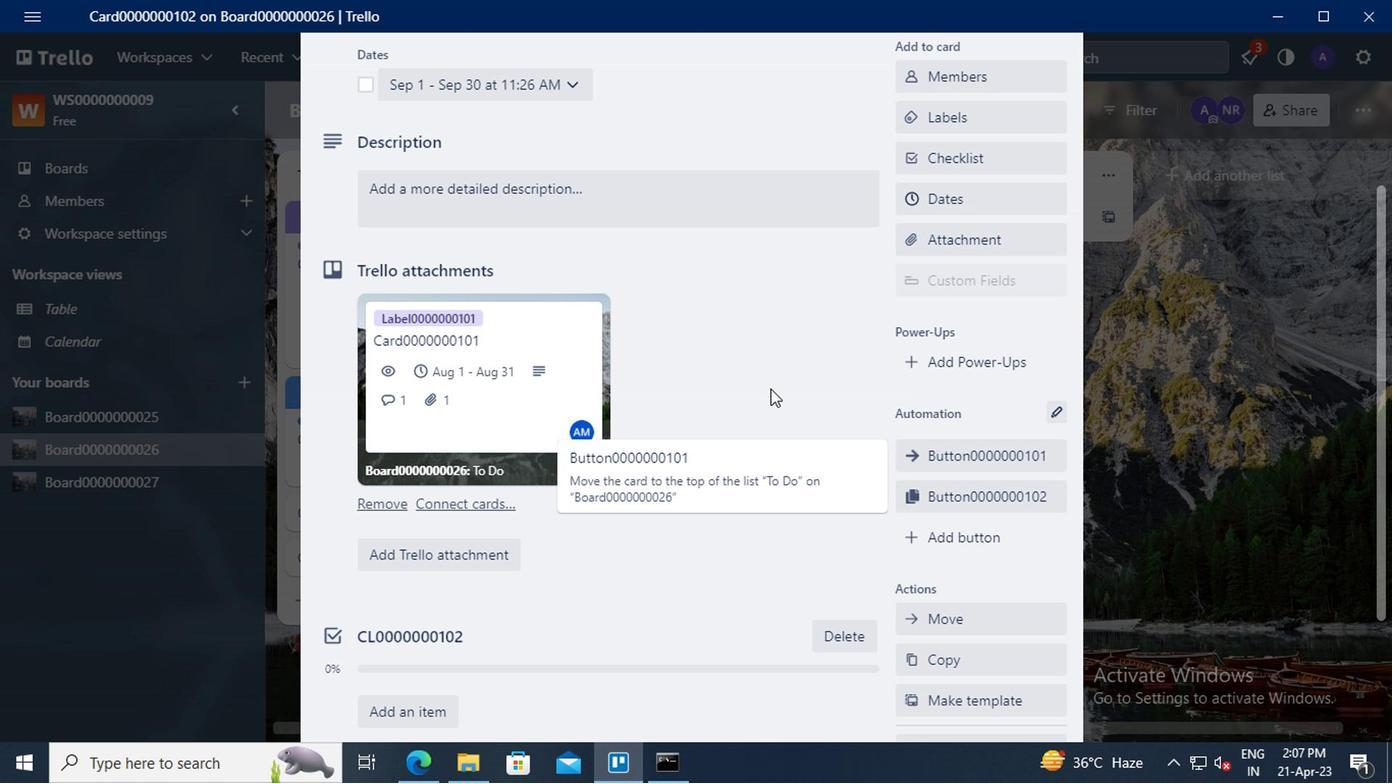 
Action: Mouse scrolled (700, 389) with delta (0, 0)
Screenshot: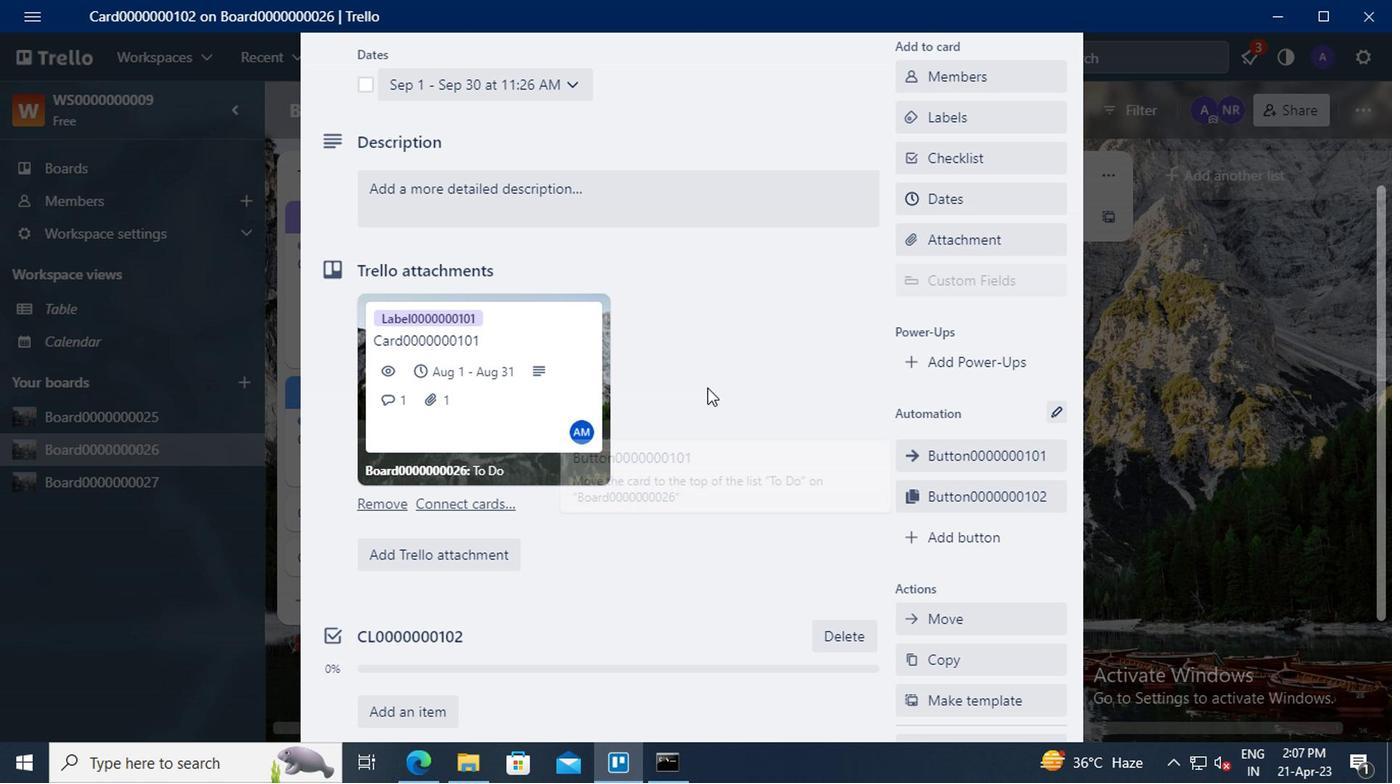 
Action: Mouse moved to (519, 304)
Screenshot: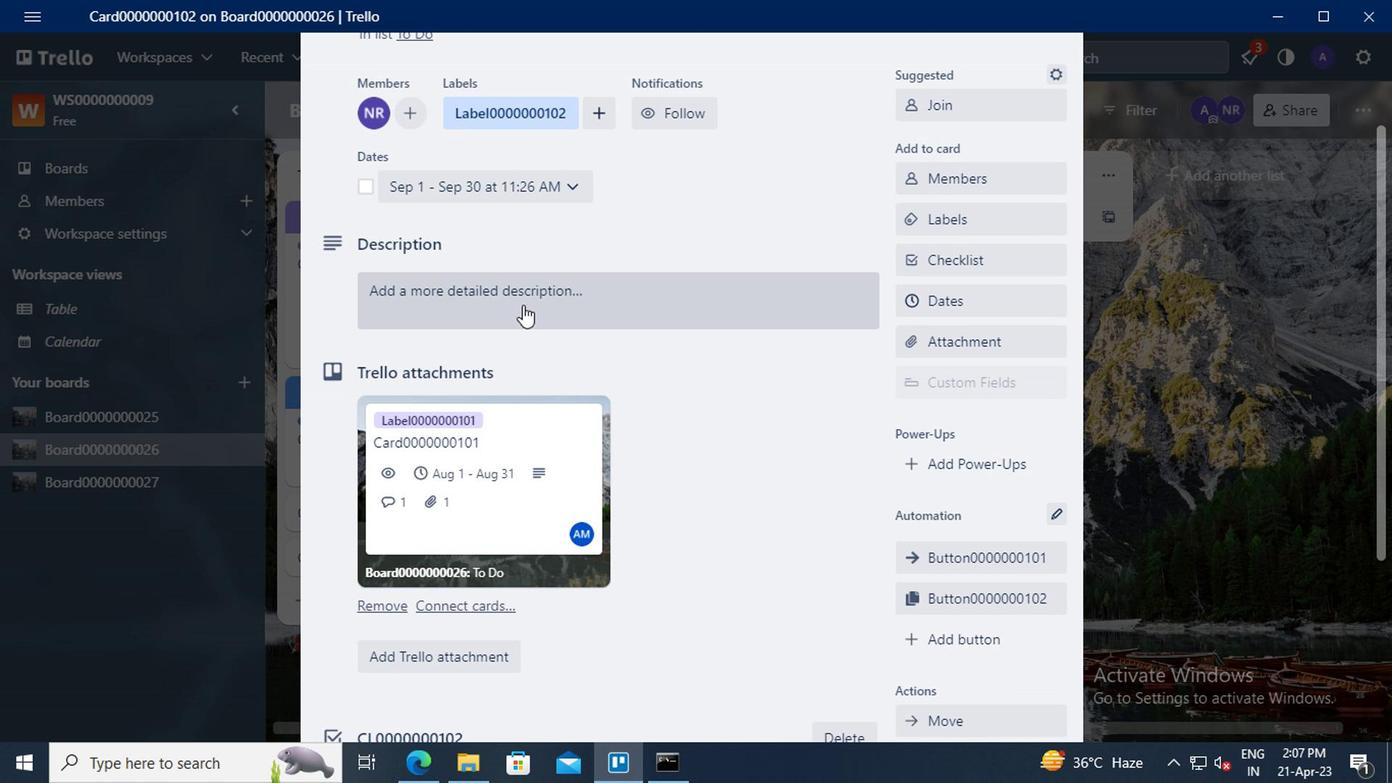 
Action: Mouse pressed left at (519, 304)
Screenshot: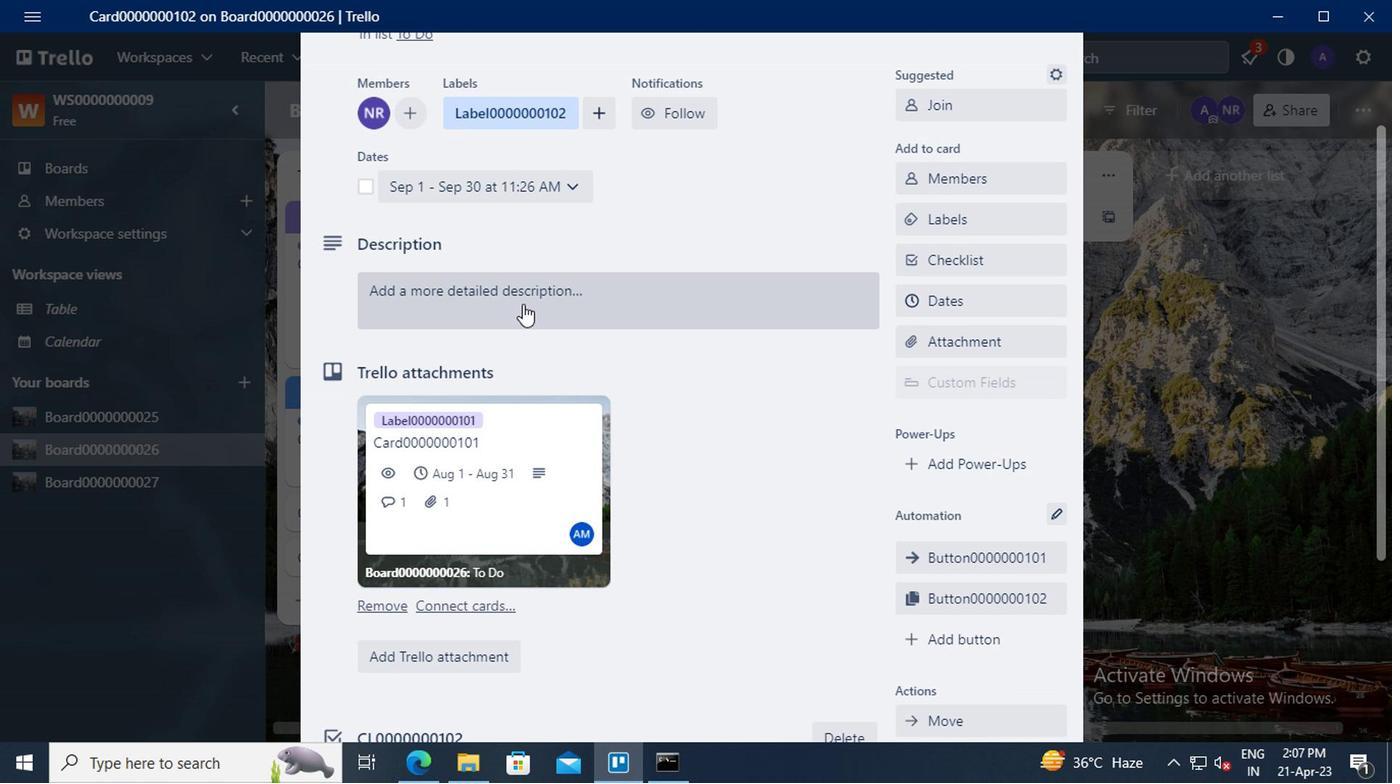 
Action: Mouse moved to (423, 362)
Screenshot: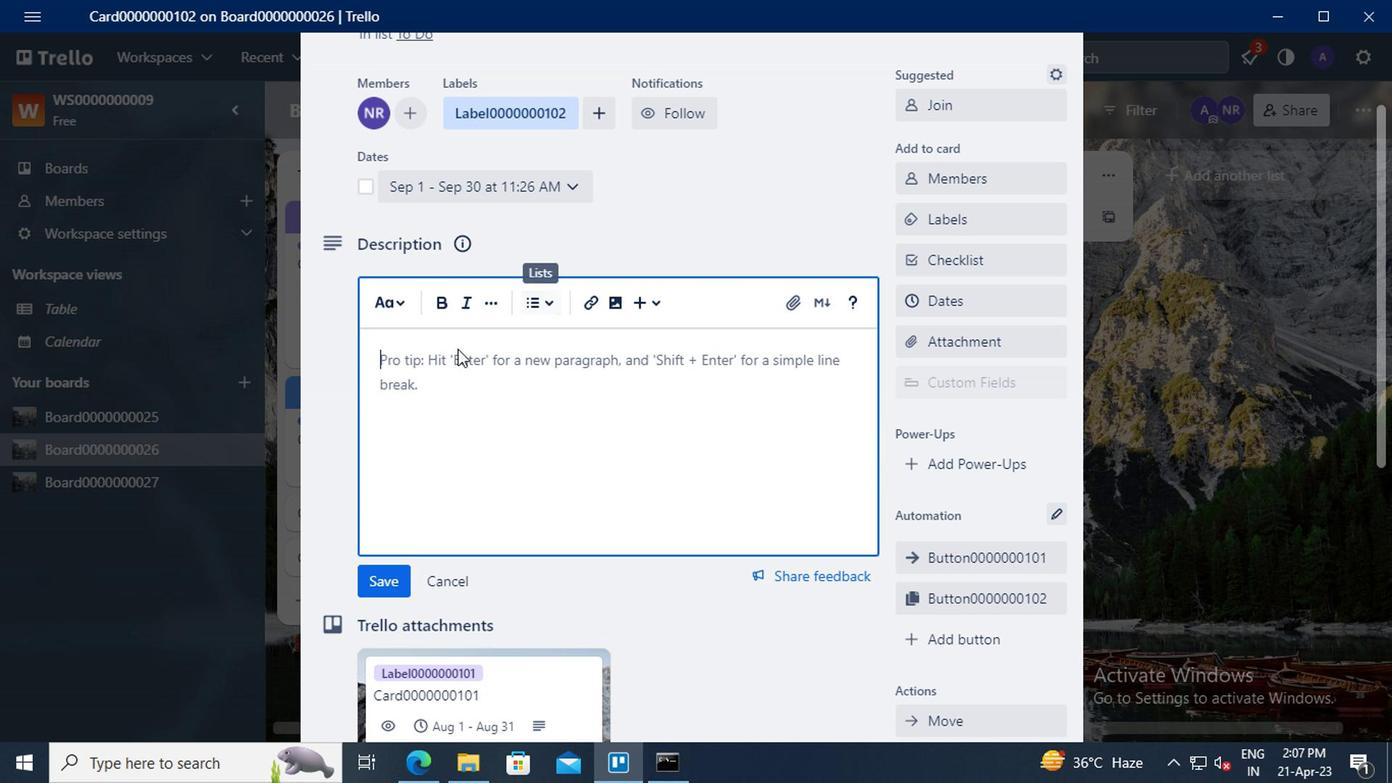 
Action: Mouse pressed left at (423, 362)
Screenshot: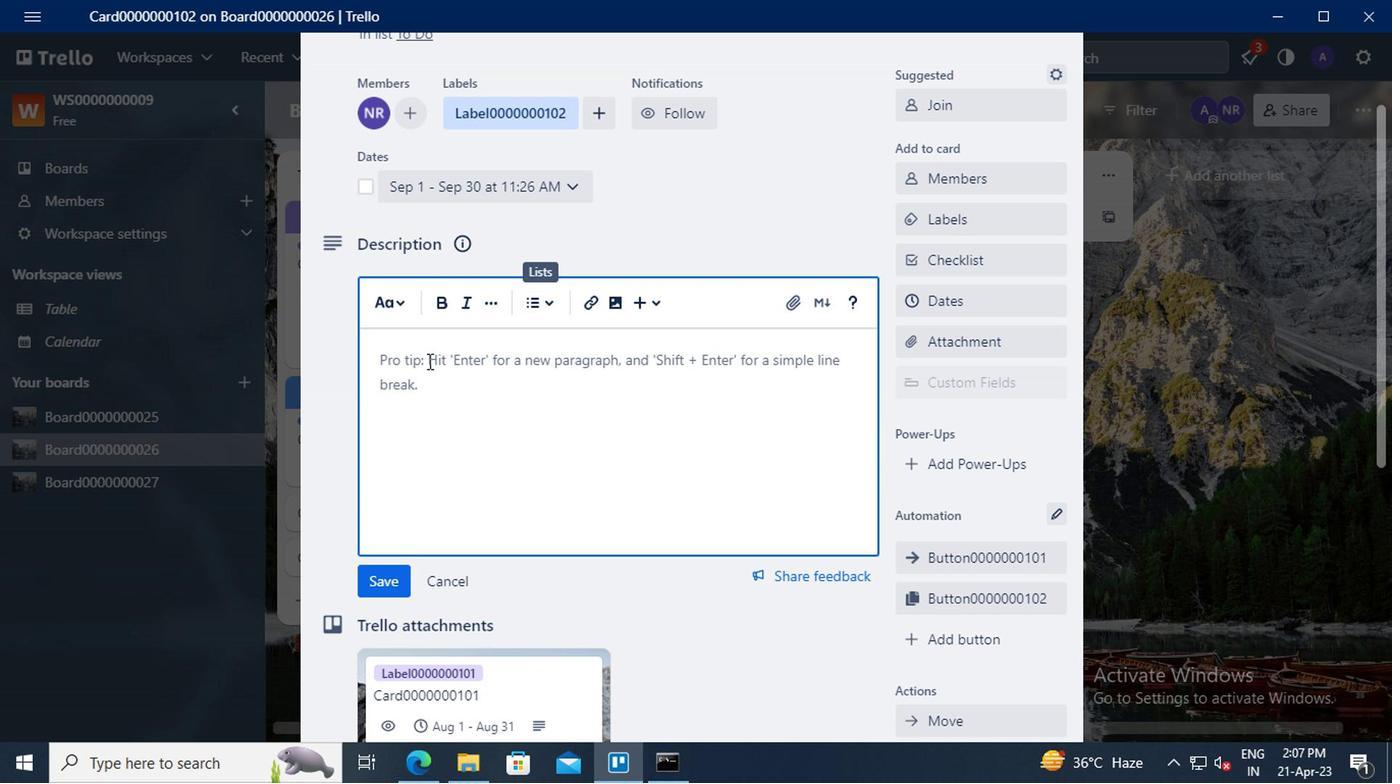 
Action: Key pressed <Key.shift>DS0000000102
Screenshot: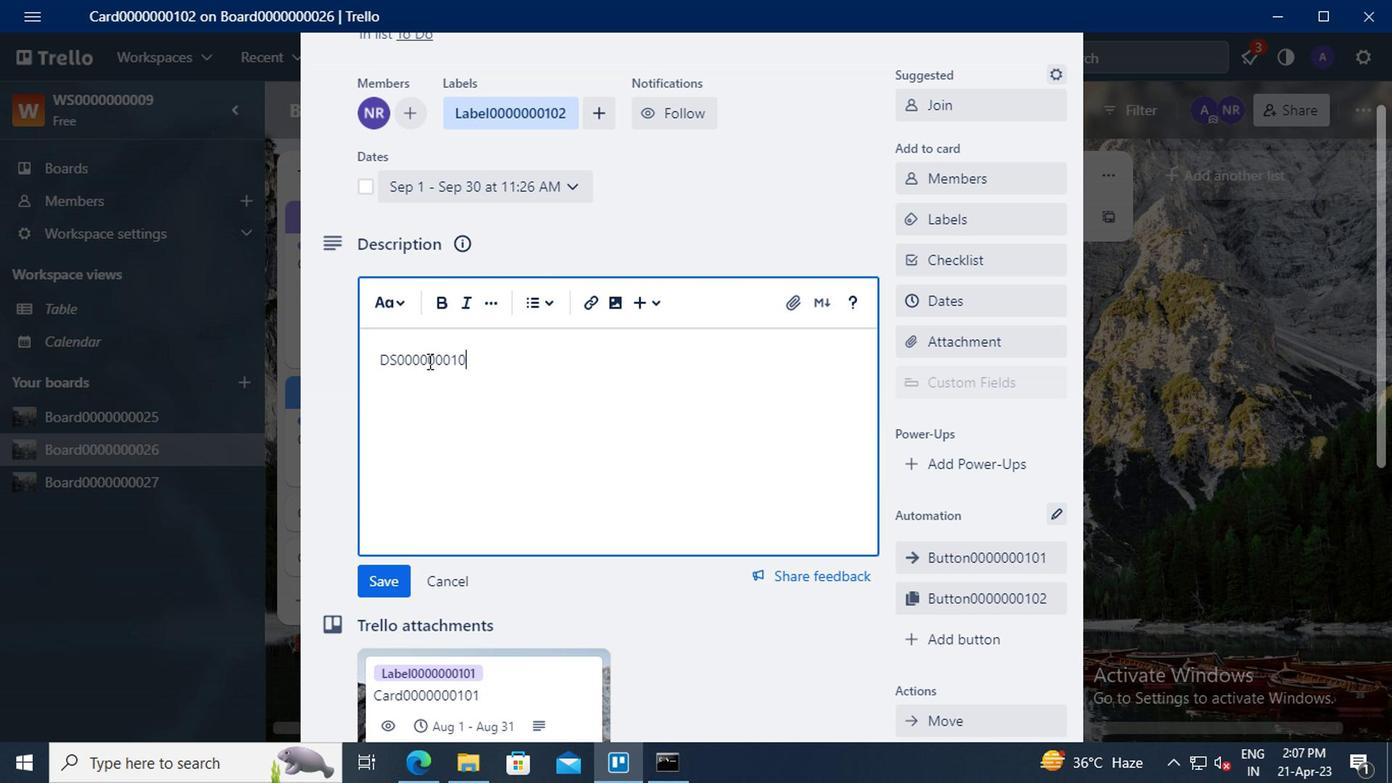 
Action: Mouse scrolled (423, 361) with delta (0, 0)
Screenshot: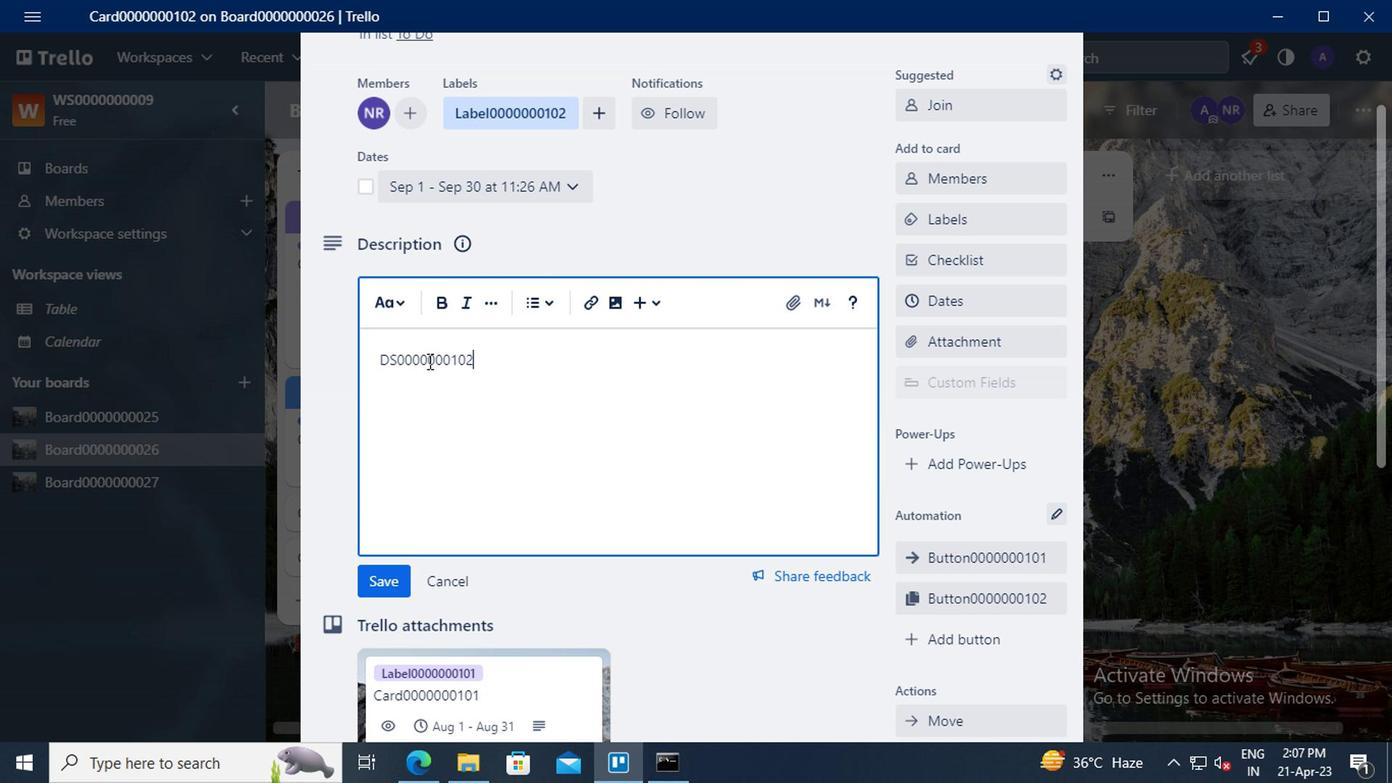 
Action: Mouse moved to (393, 478)
Screenshot: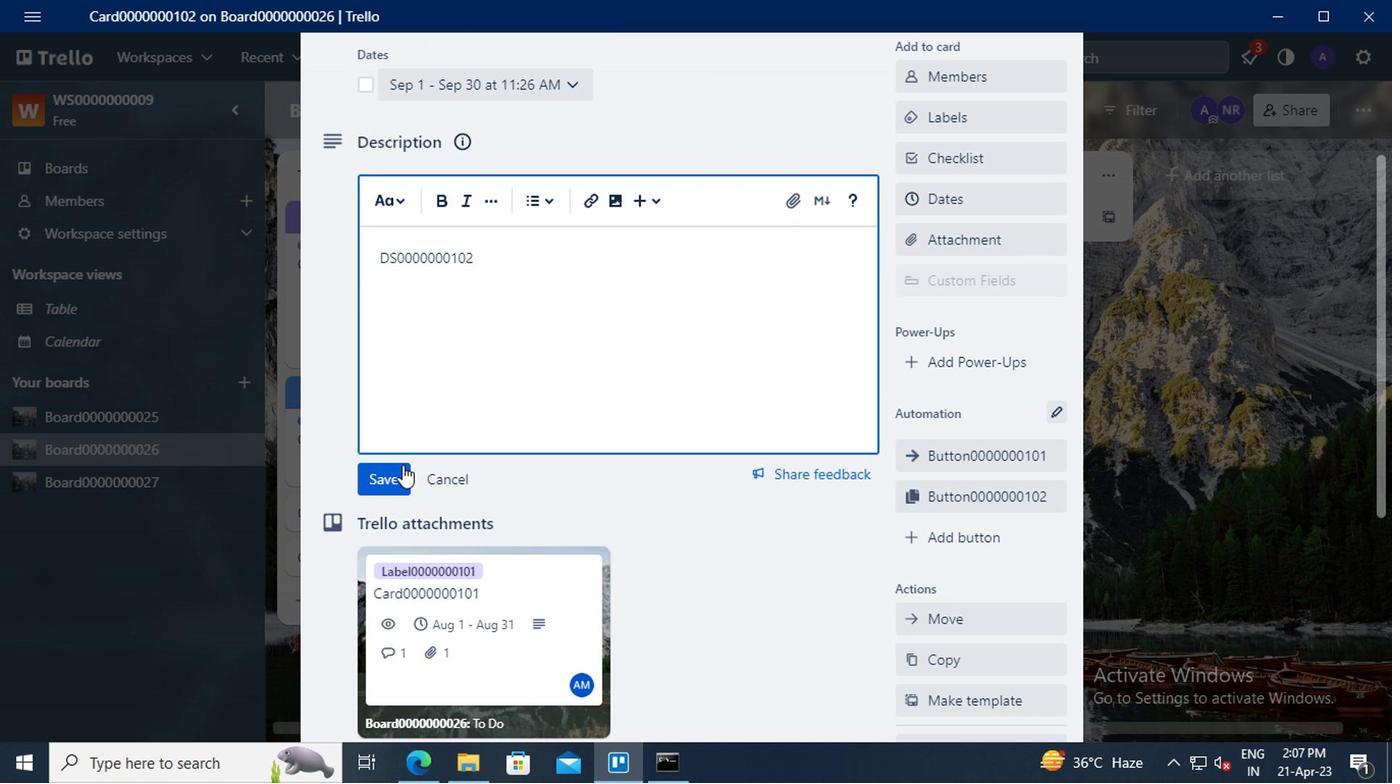 
Action: Mouse pressed left at (393, 478)
Screenshot: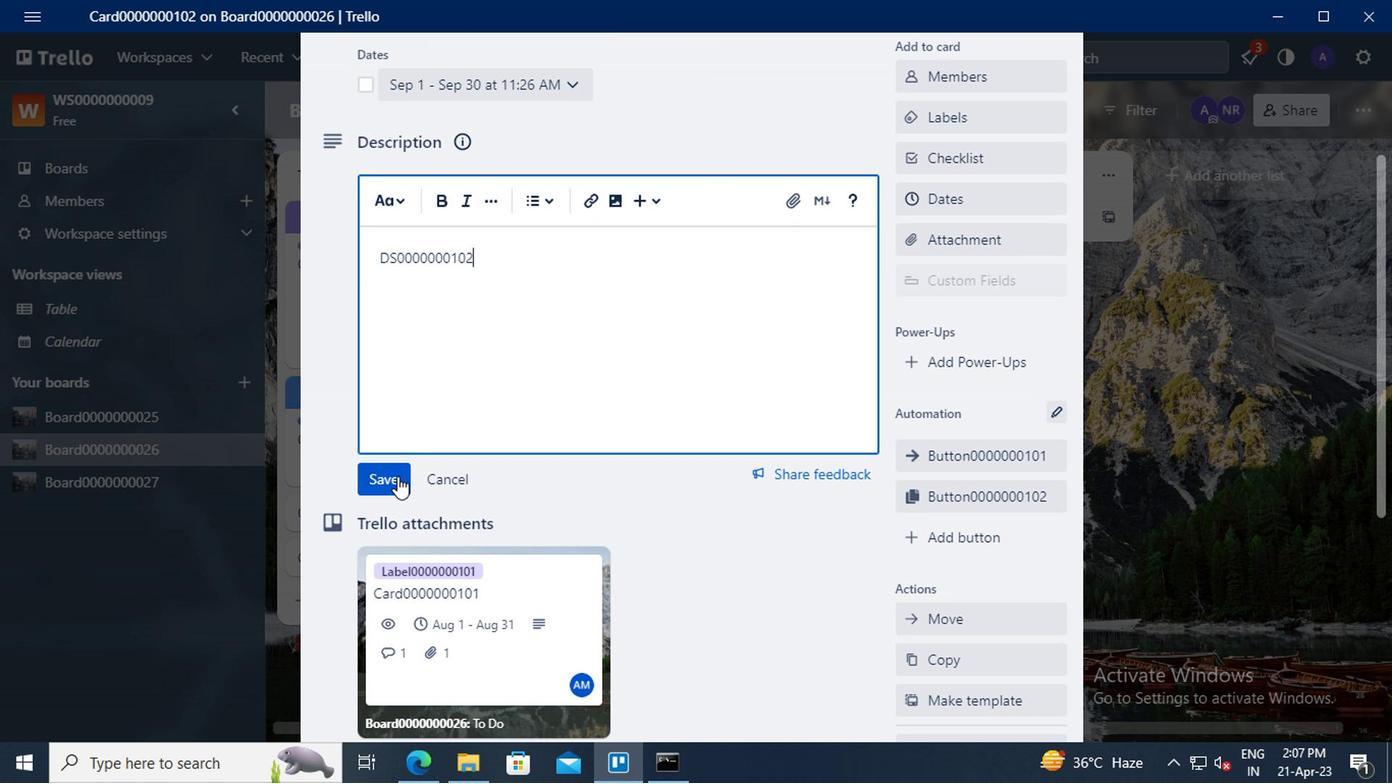 
Action: Mouse scrolled (393, 476) with delta (0, -1)
Screenshot: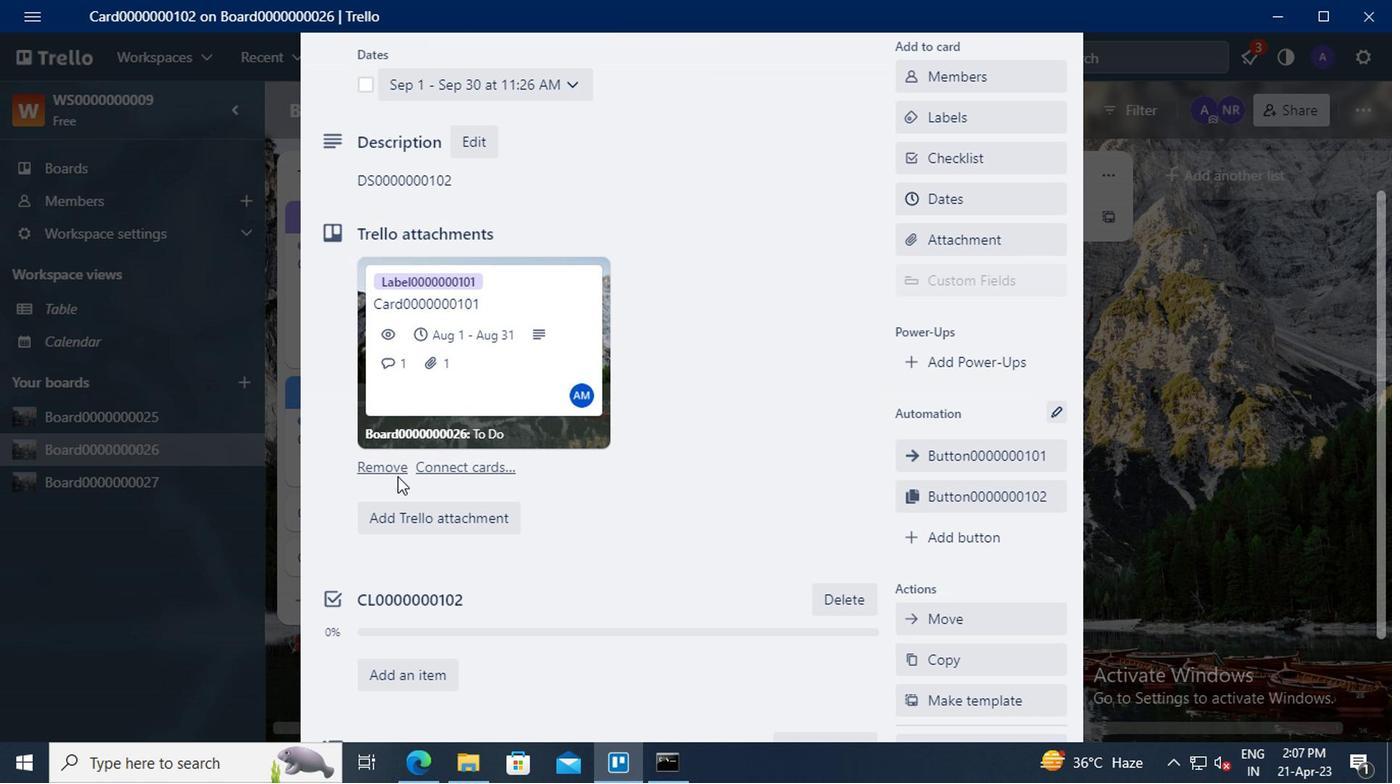 
Action: Mouse scrolled (393, 476) with delta (0, -1)
Screenshot: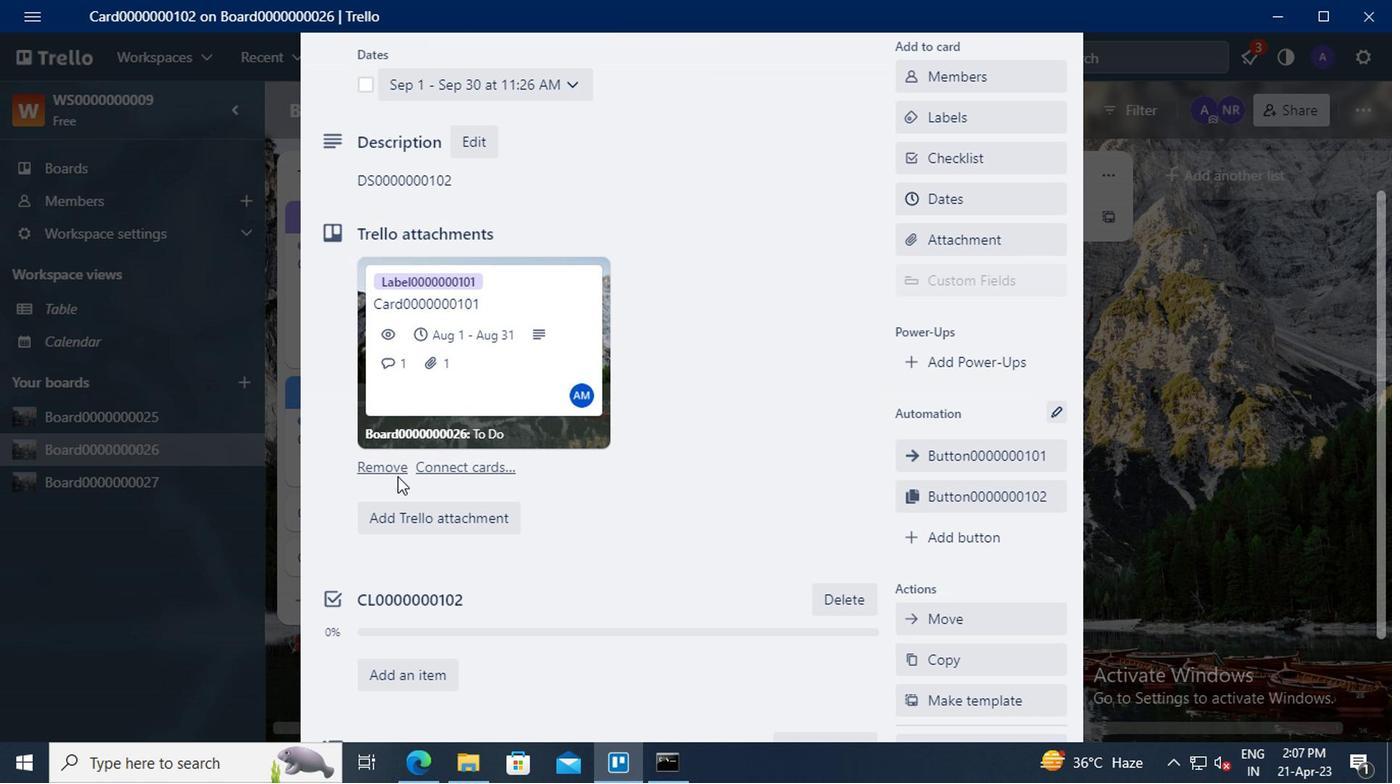 
Action: Mouse moved to (406, 610)
Screenshot: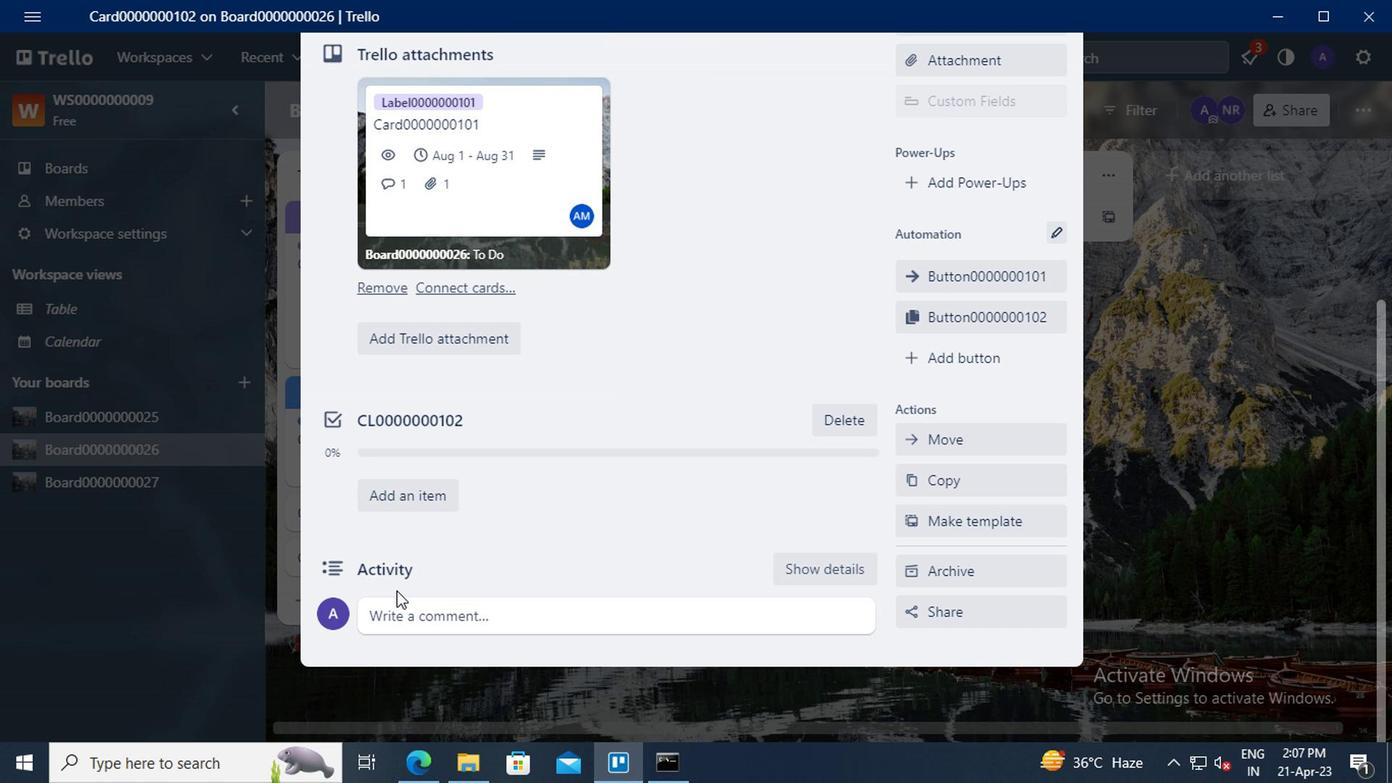 
Action: Mouse pressed left at (406, 610)
Screenshot: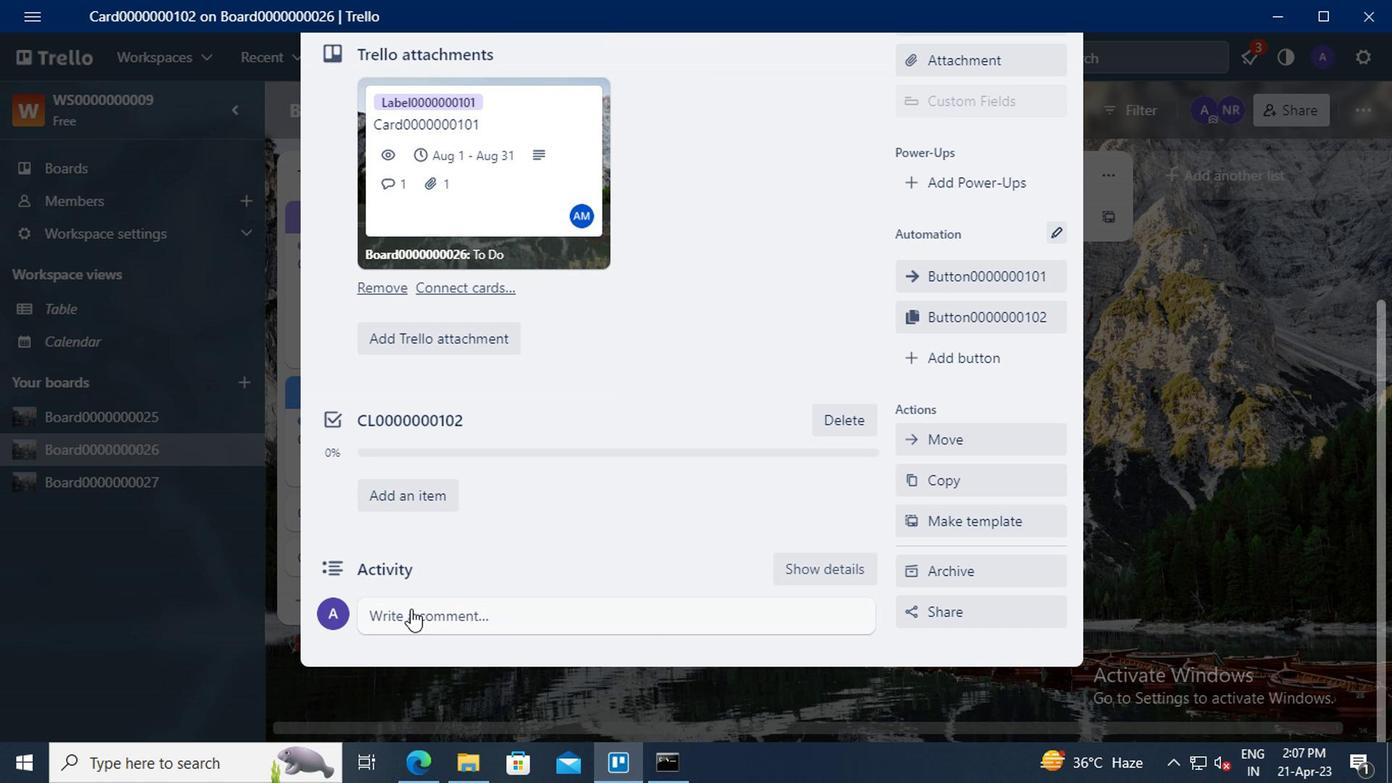 
Action: Key pressed <Key.shift>CM0000000102
Screenshot: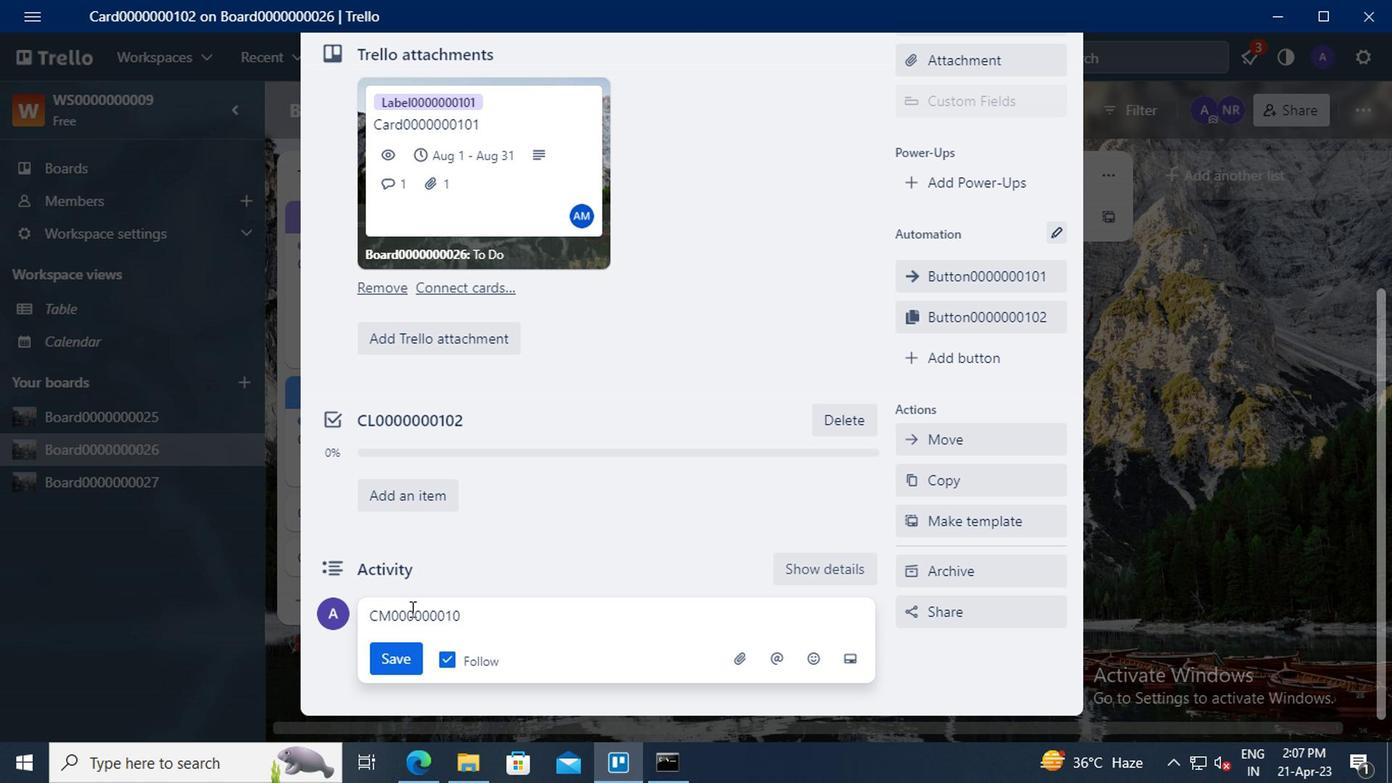 
Action: Mouse moved to (393, 656)
Screenshot: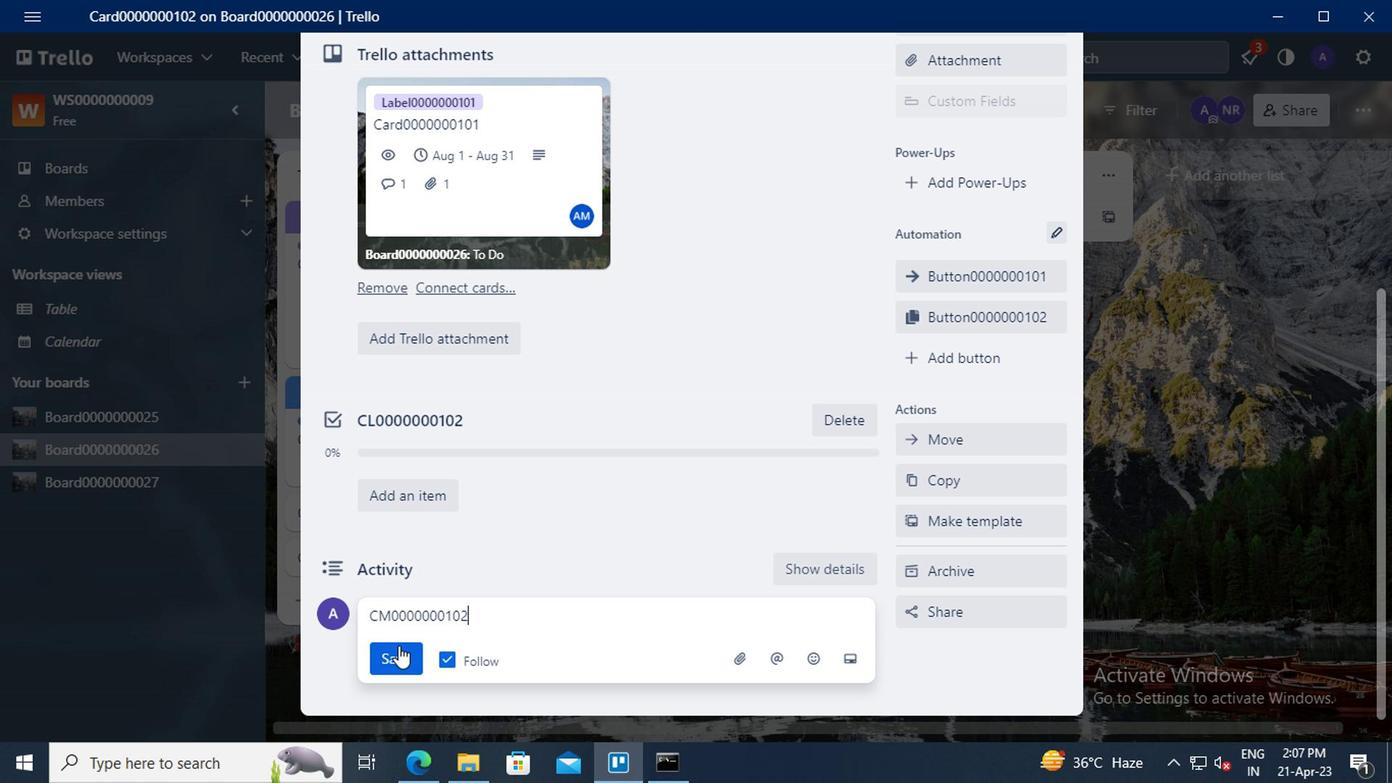 
Action: Mouse pressed left at (393, 656)
Screenshot: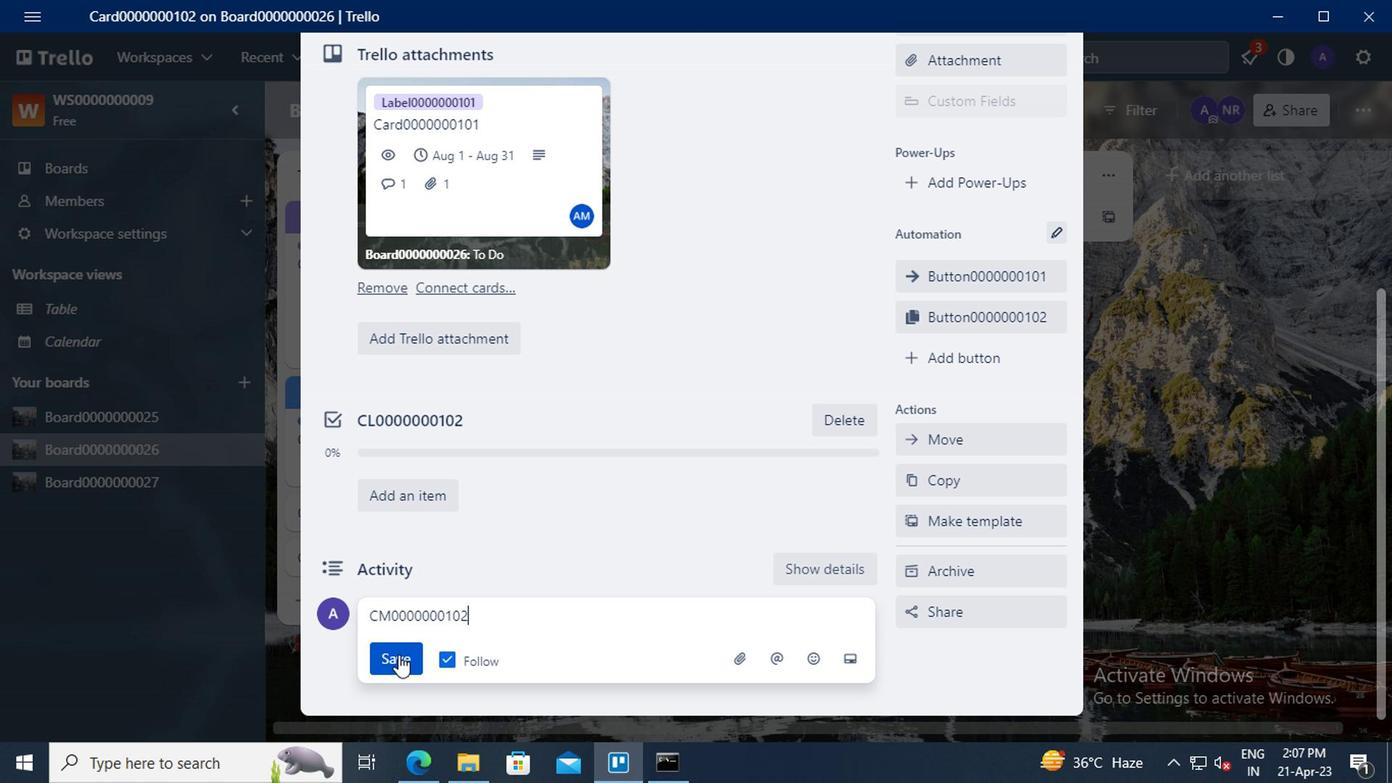 
